 Task: Create an event for the project delivery celebration.
Action: Mouse pressed left at (364, 278)
Screenshot: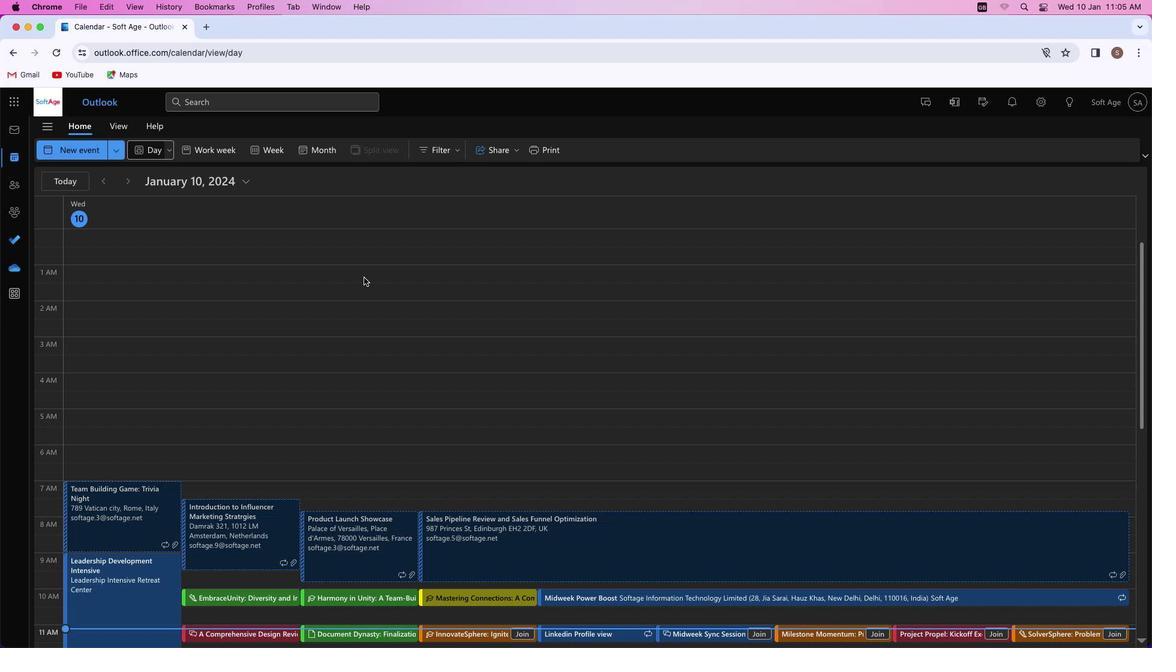 
Action: Mouse moved to (75, 150)
Screenshot: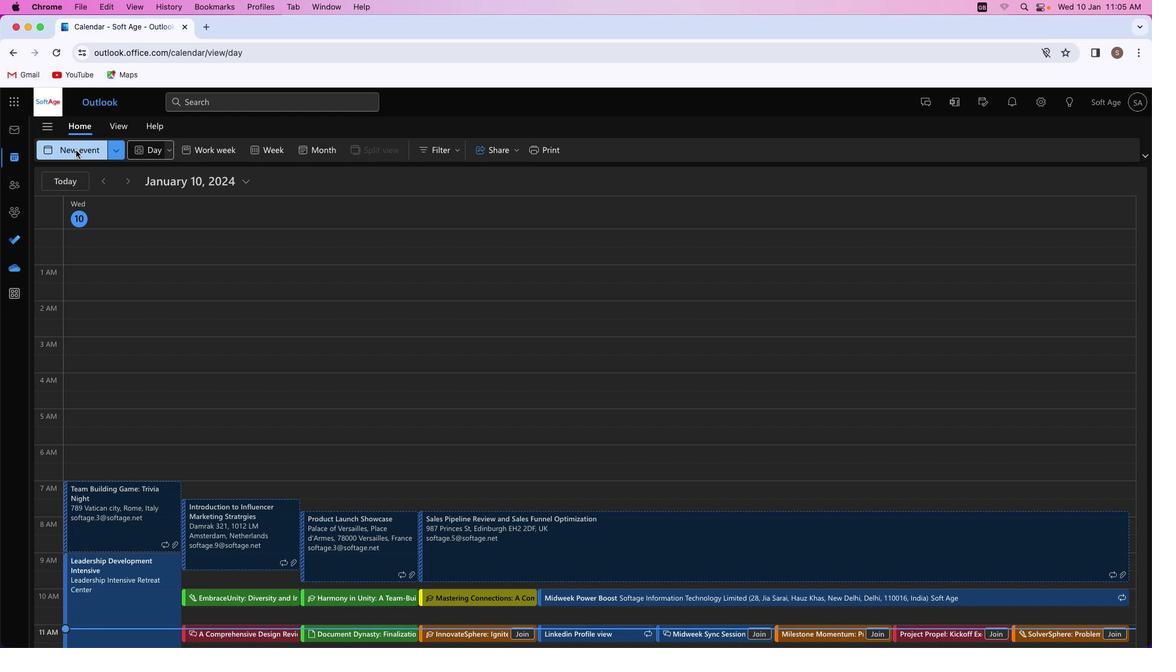 
Action: Mouse pressed left at (75, 150)
Screenshot: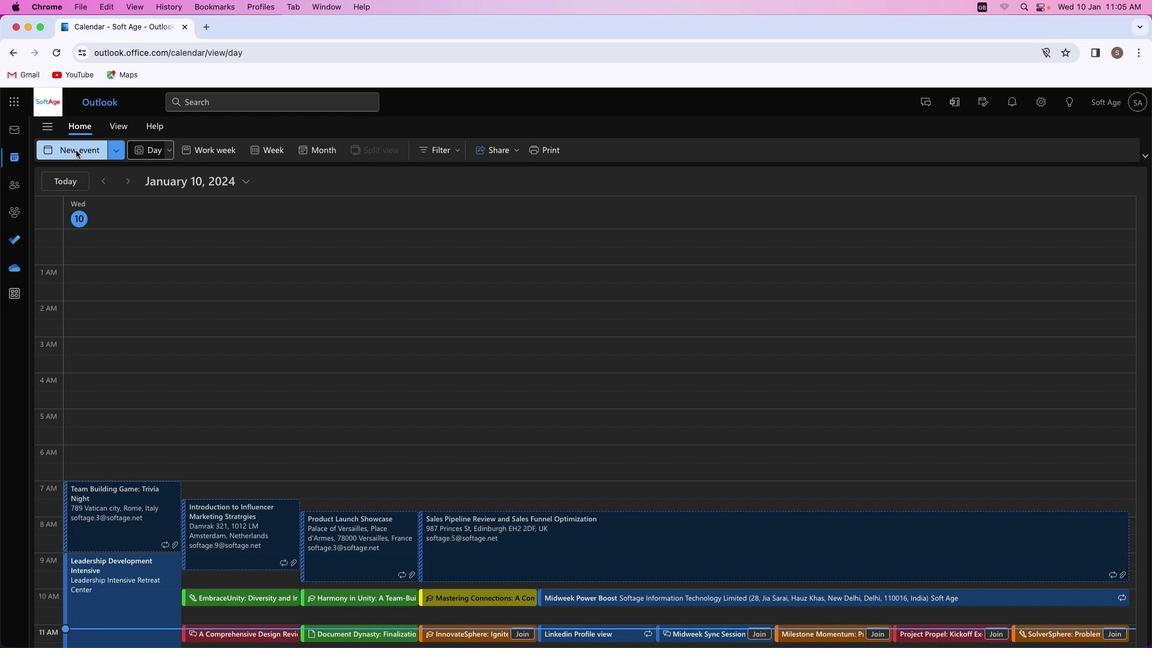 
Action: Mouse moved to (304, 222)
Screenshot: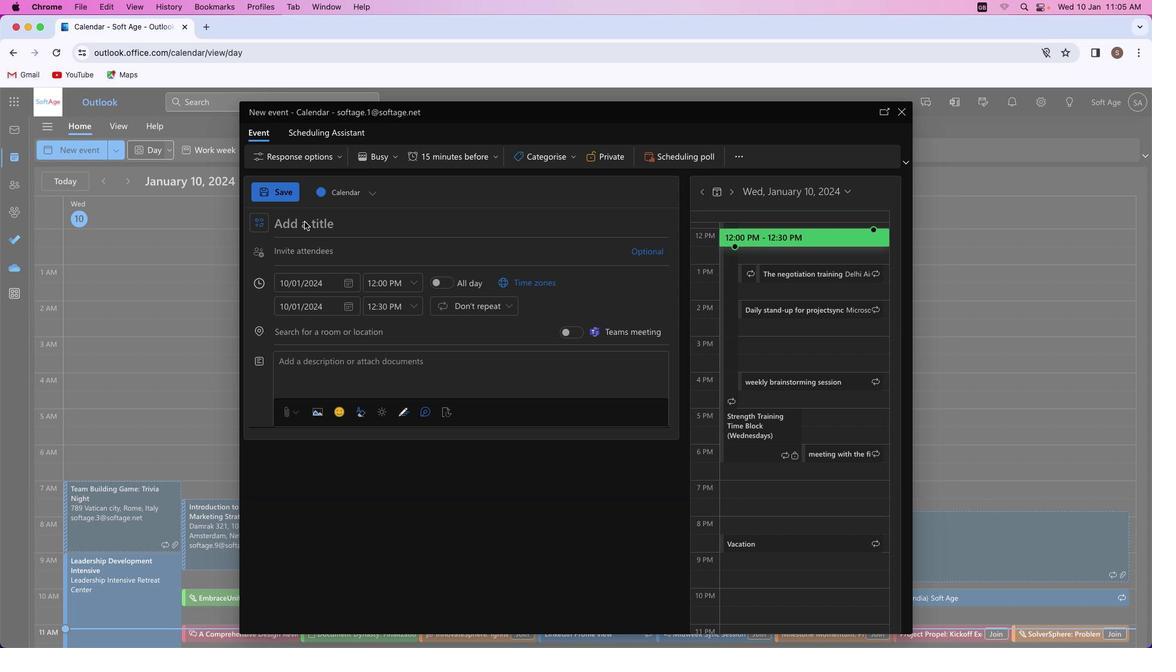 
Action: Mouse pressed left at (304, 222)
Screenshot: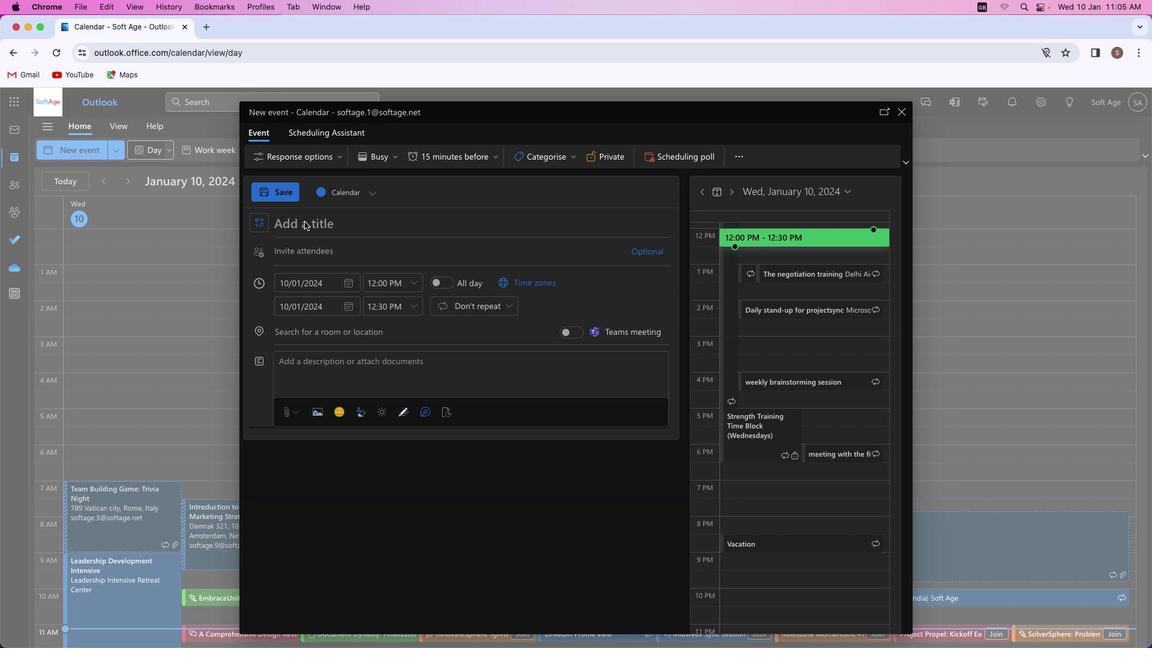 
Action: Mouse moved to (304, 222)
Screenshot: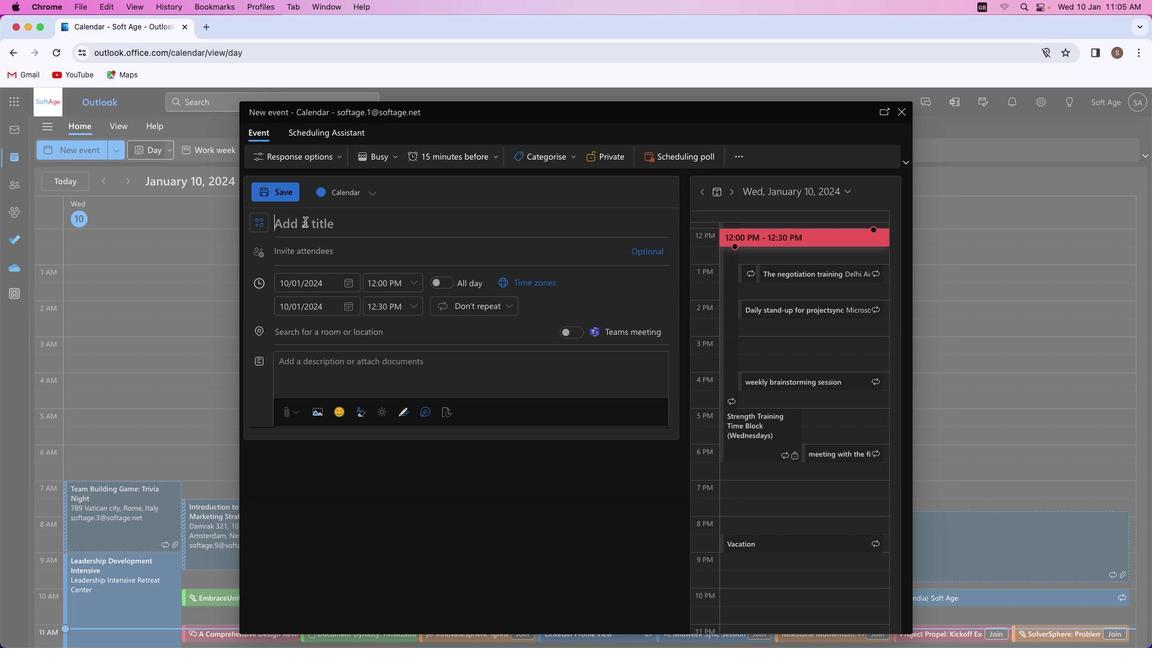 
Action: Key pressed Key.shift_r'P''r''o''j''e''c''t'Key.spaceKey.shift'S''u''c''c''e''s''s'Key.spaceKey.shift'C''e''l''e''b''r''a''t''i''o''n'
Screenshot: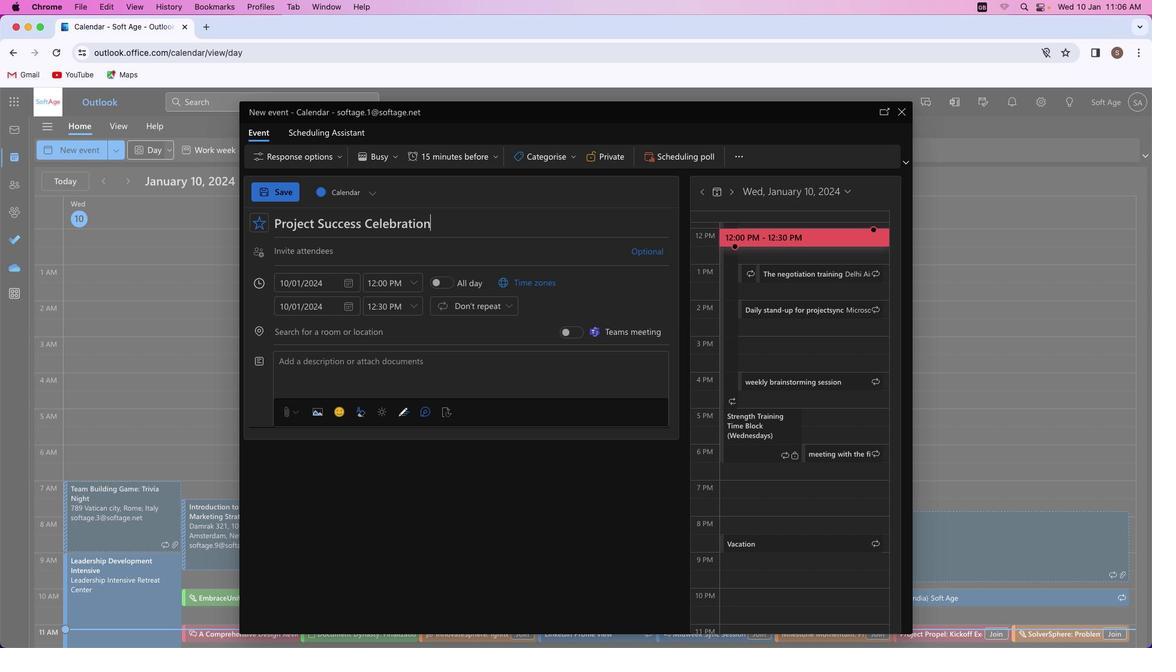 
Action: Mouse moved to (336, 253)
Screenshot: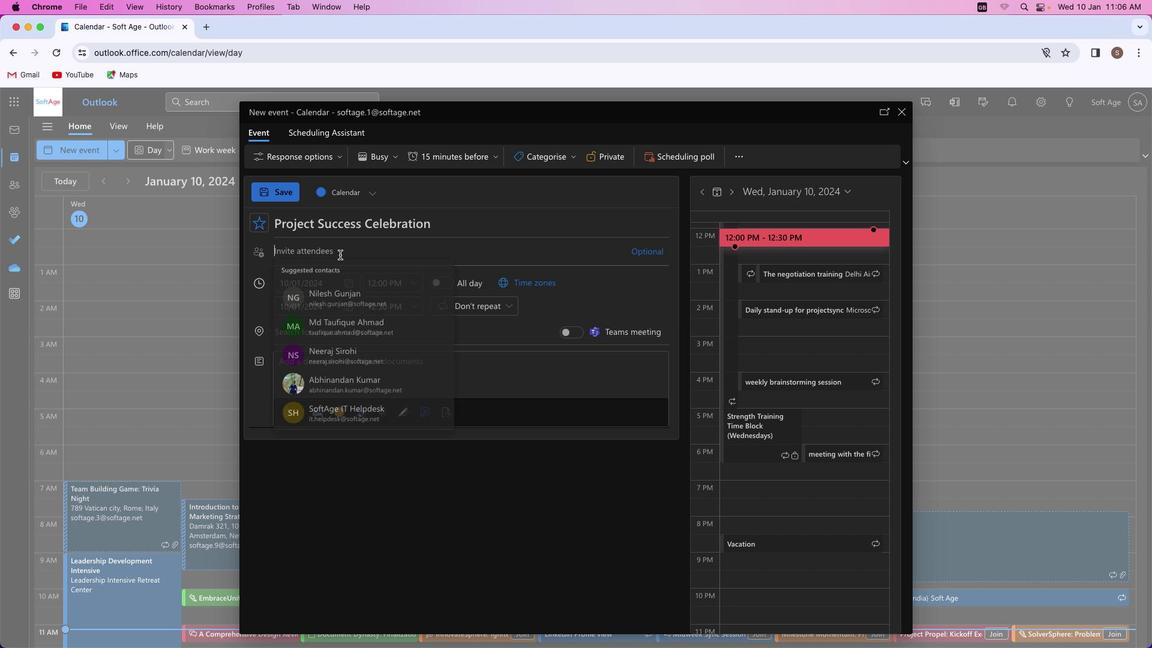 
Action: Mouse pressed left at (336, 253)
Screenshot: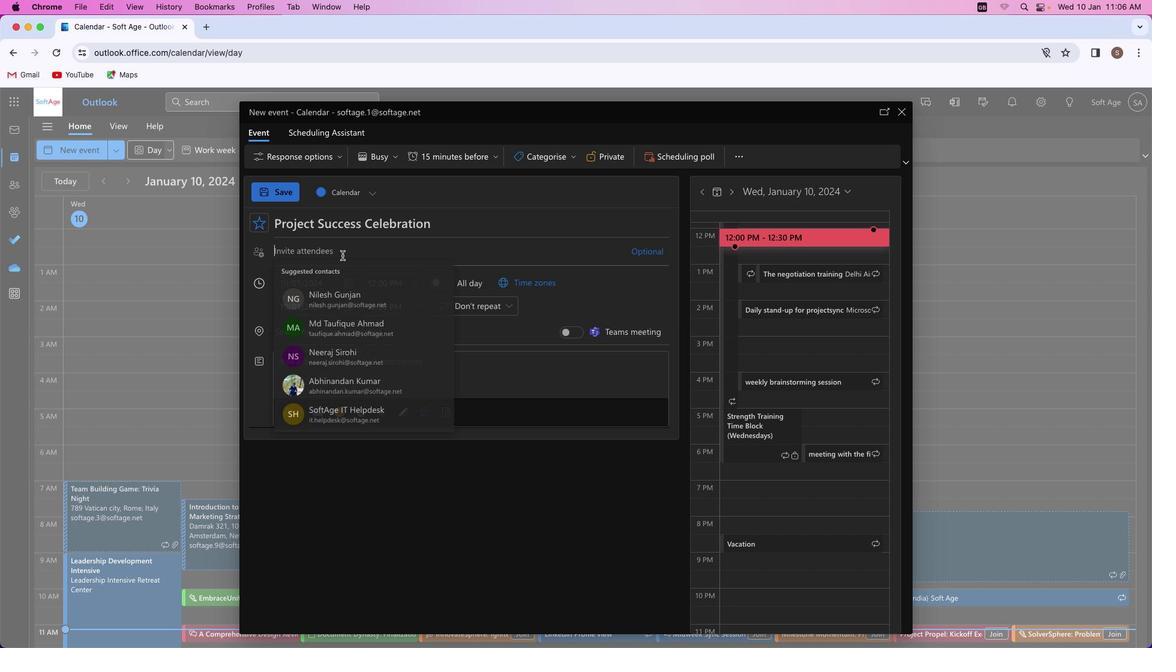 
Action: Mouse moved to (345, 255)
Screenshot: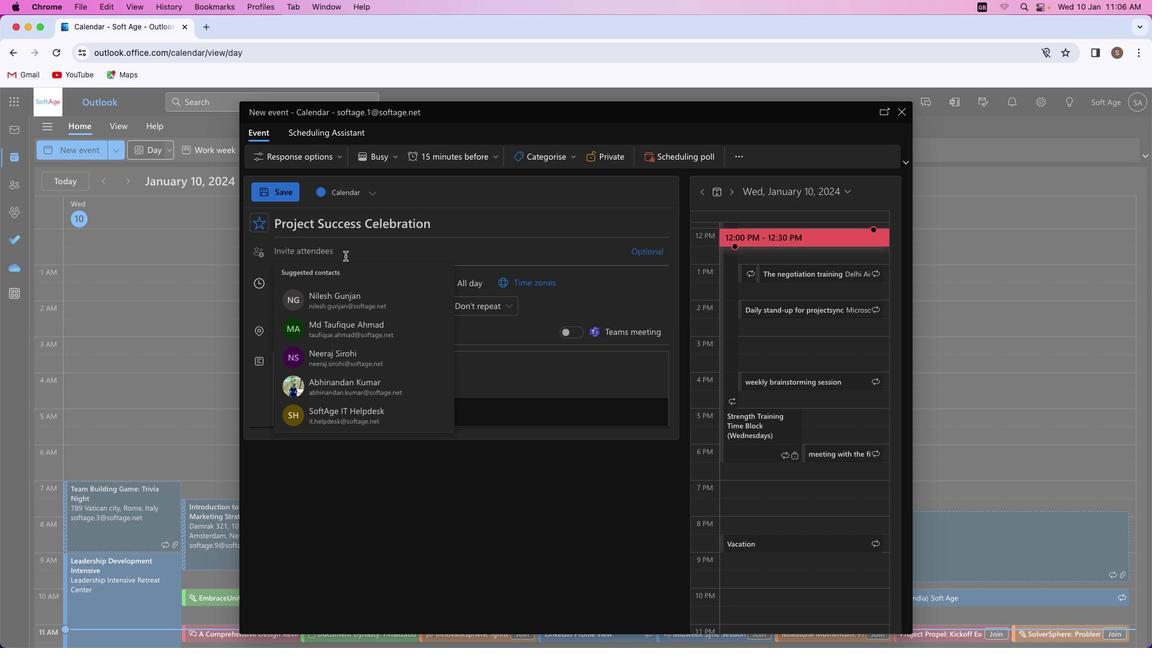 
Action: Key pressed 's''h''i''v''a''m''y''a''d''a''v''s''m''4''1'Key.shift'@''o''u''t''l''o''o''k''.''c''o''m'
Screenshot: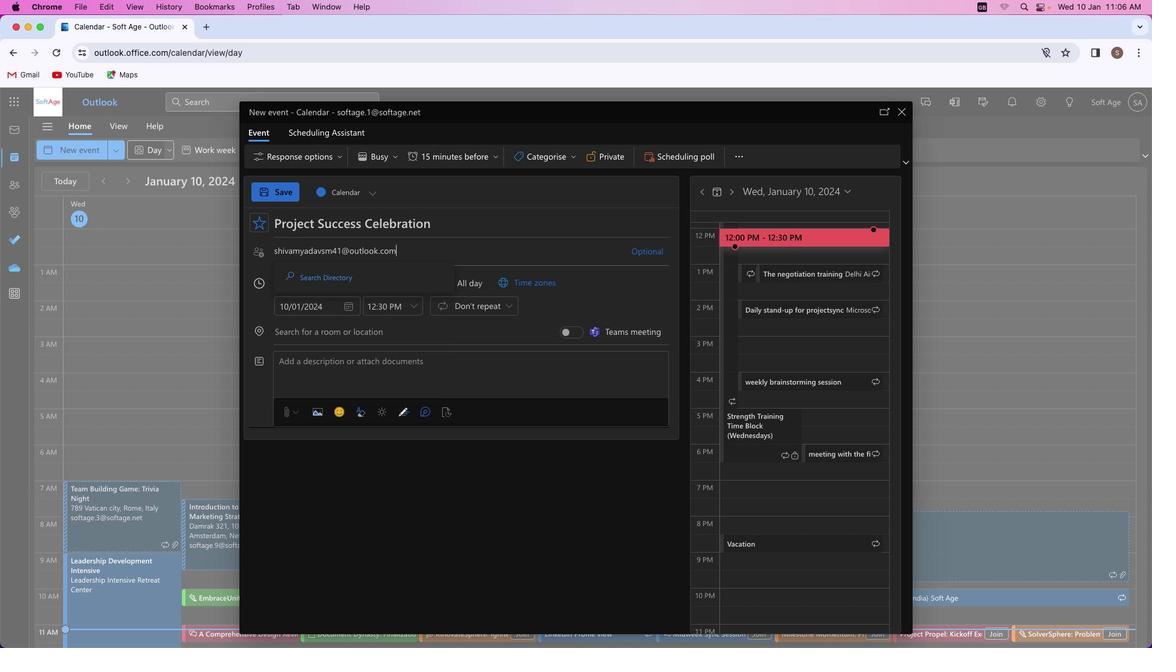
Action: Mouse moved to (386, 276)
Screenshot: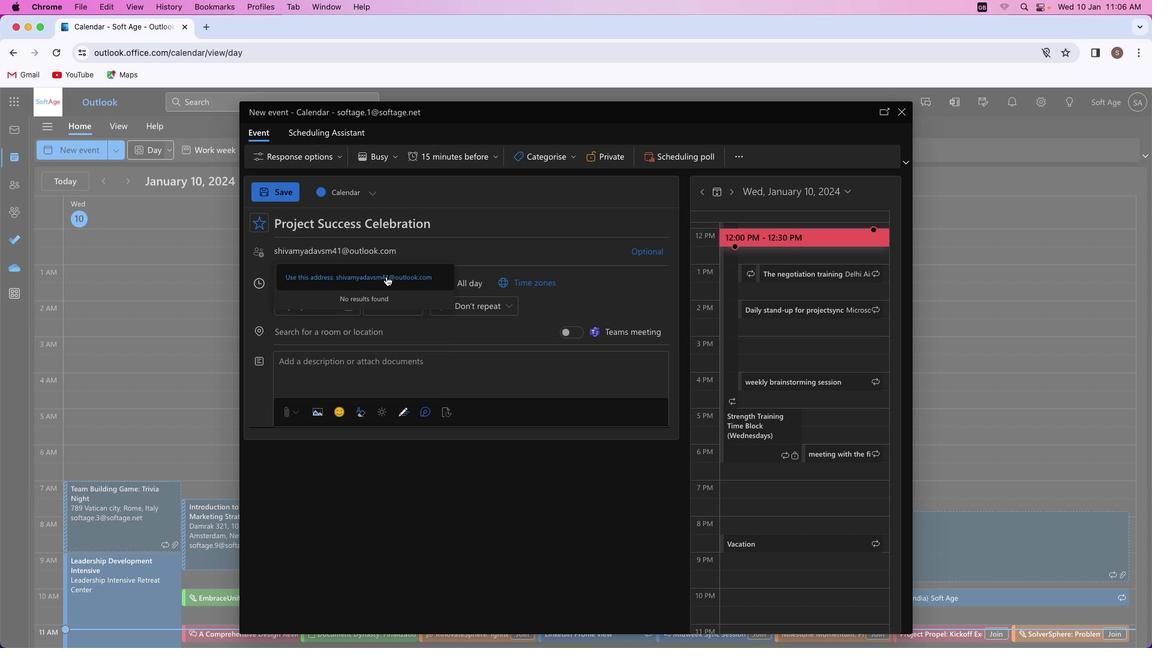 
Action: Mouse pressed left at (386, 276)
Screenshot: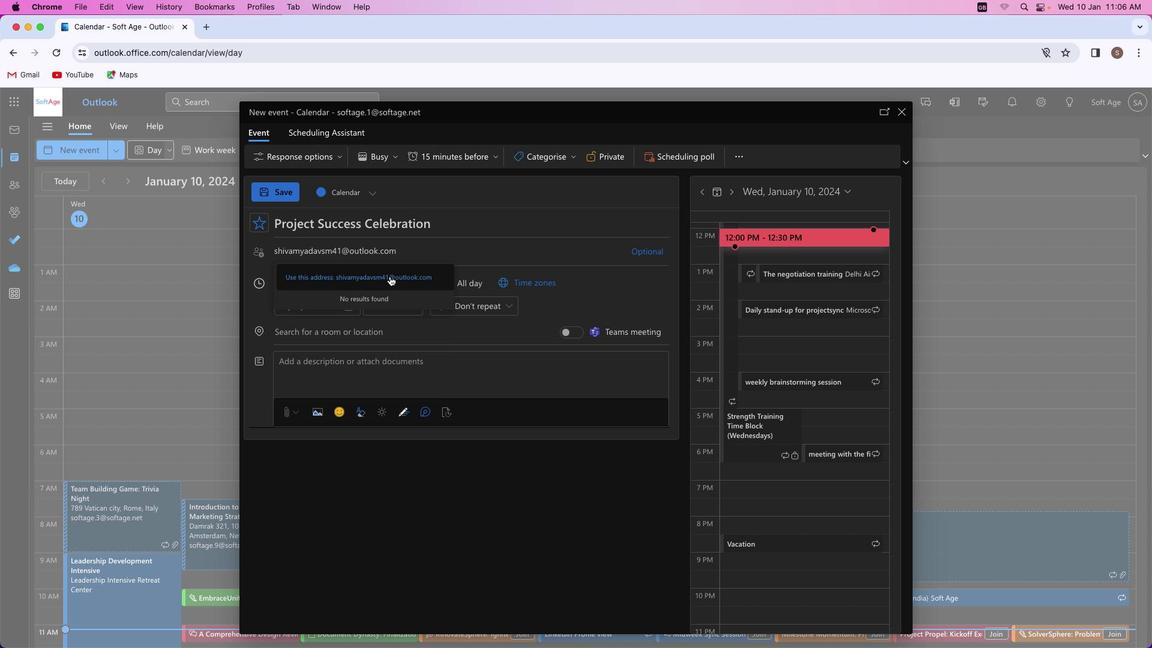 
Action: Mouse moved to (407, 269)
Screenshot: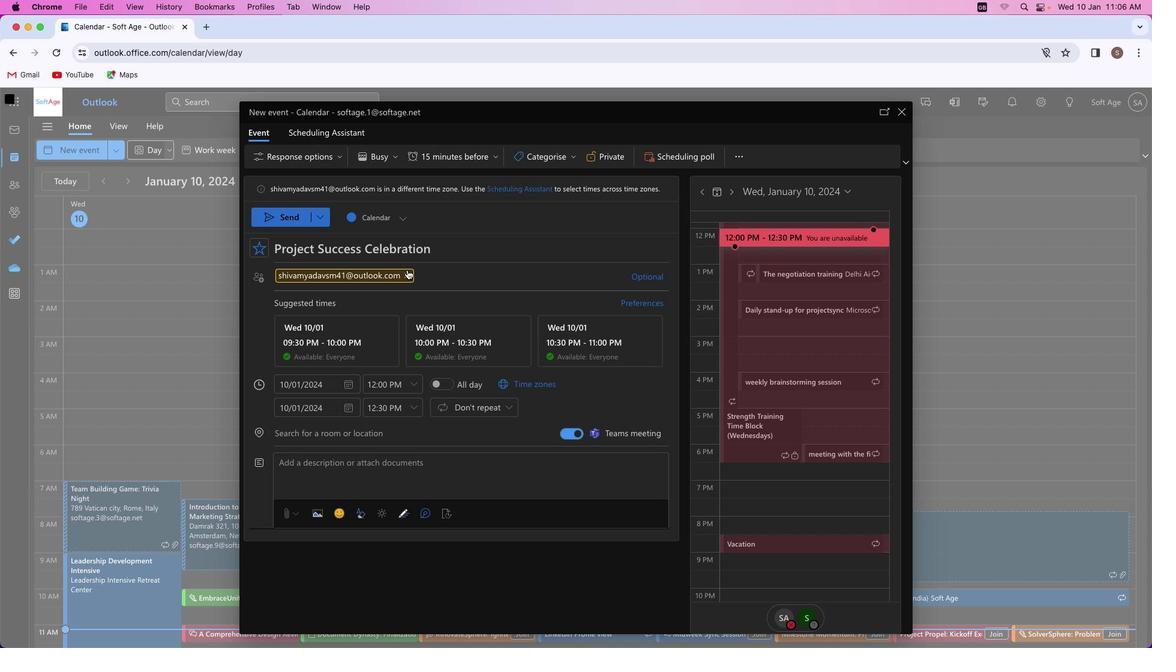 
Action: Key pressed Key.shift'A''k''a''s''h''r''a''j''p''u''t'Key.shift'@''o''u''t''l''o''o''k''.''c''o''m'
Screenshot: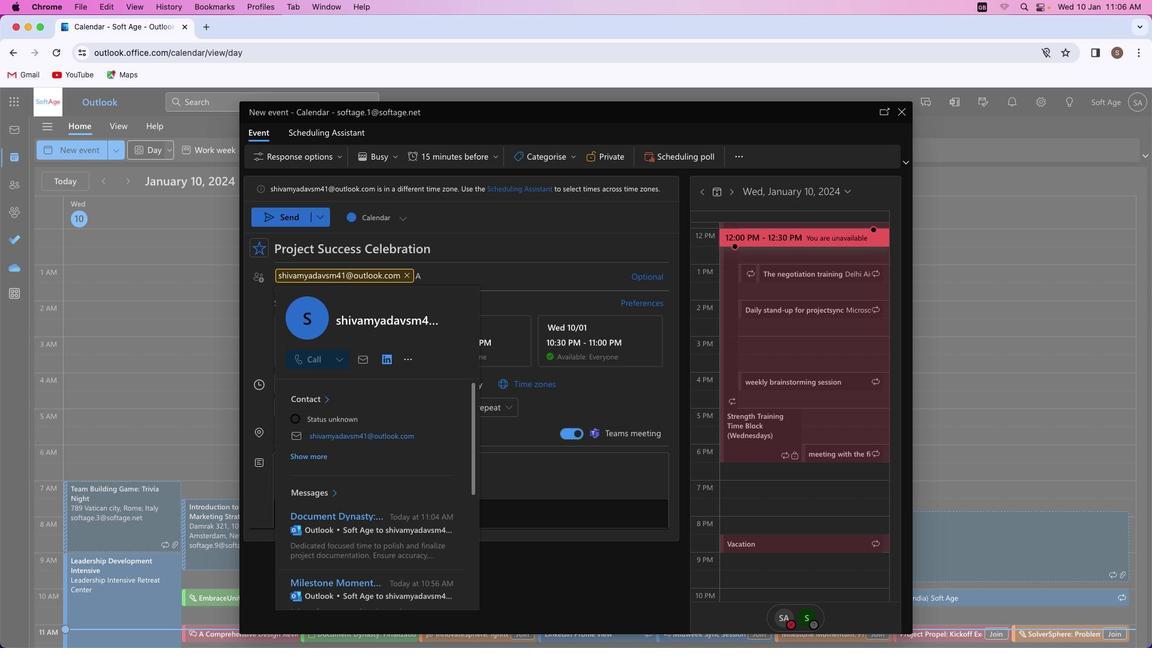 
Action: Mouse moved to (441, 275)
Screenshot: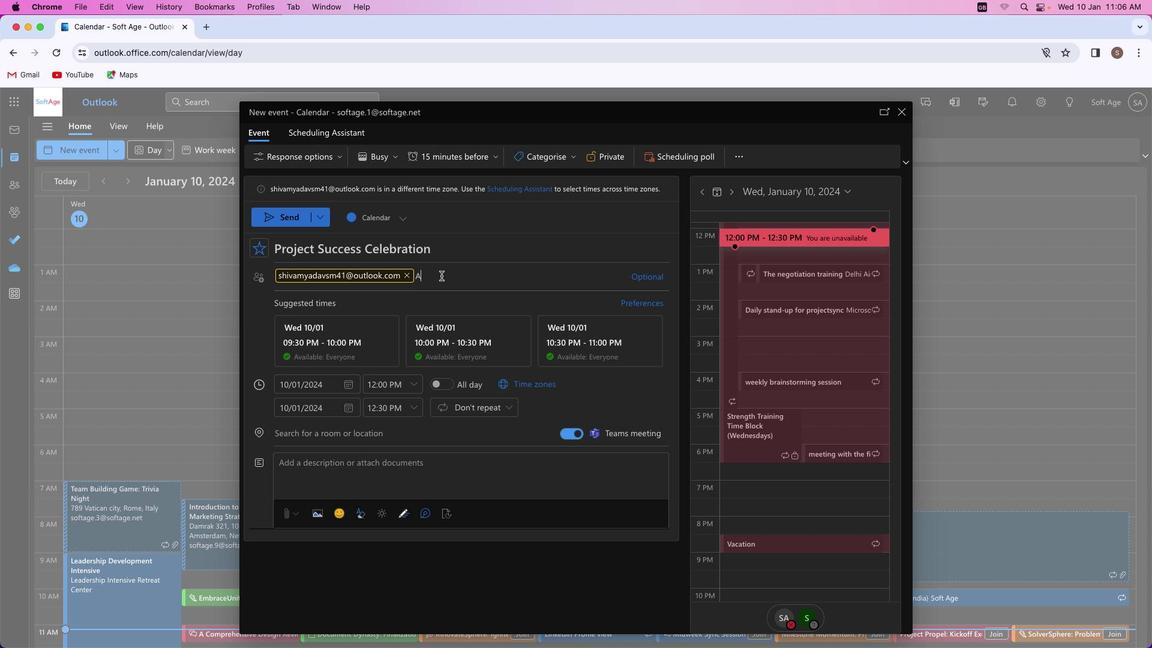 
Action: Key pressed 'k''a''s''h''r''a''j''p''u''t'Key.shift'@''o''u''t''l''o''o''k''.''c''o''m'
Screenshot: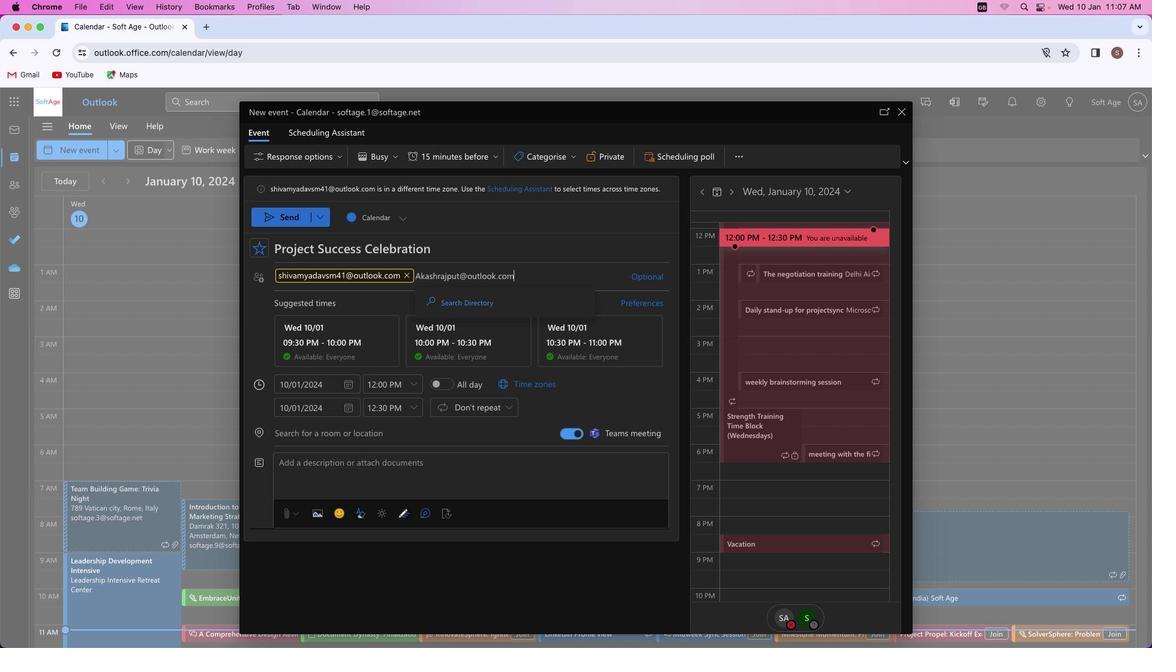 
Action: Mouse moved to (489, 297)
Screenshot: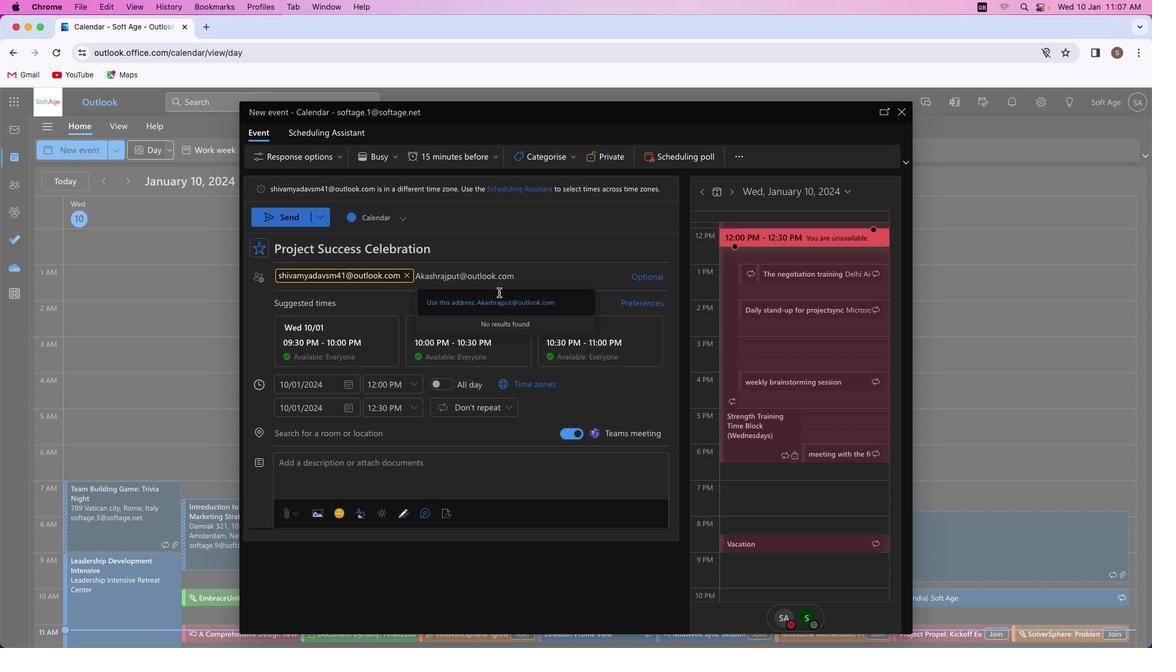 
Action: Mouse pressed left at (489, 297)
Screenshot: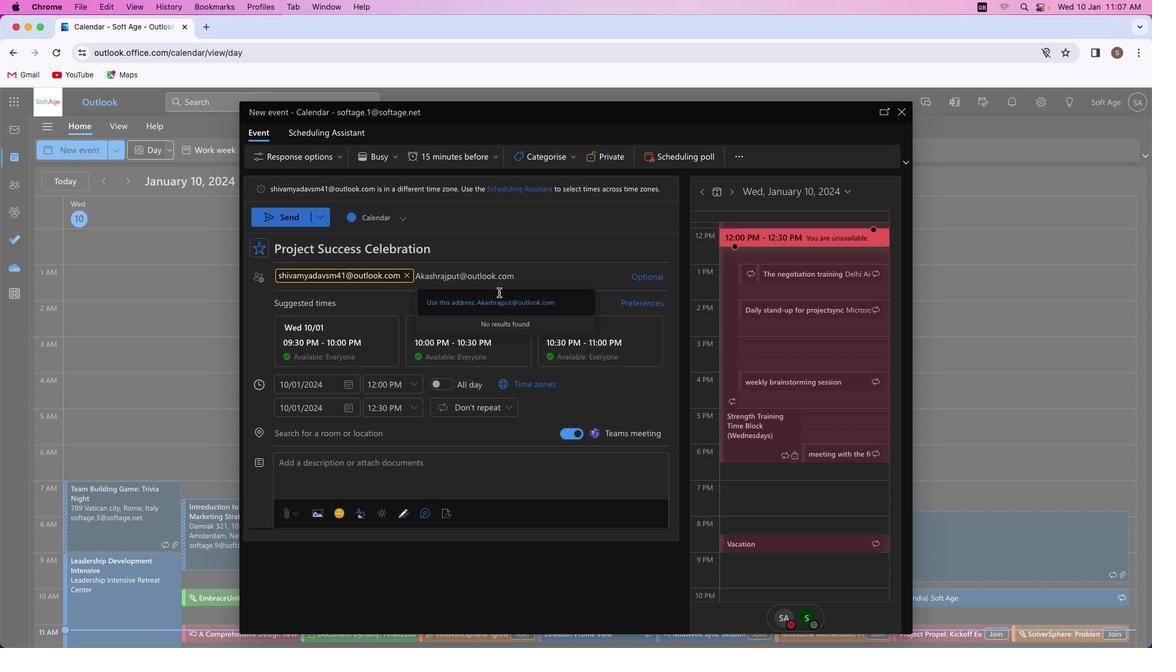 
Action: Mouse moved to (644, 283)
Screenshot: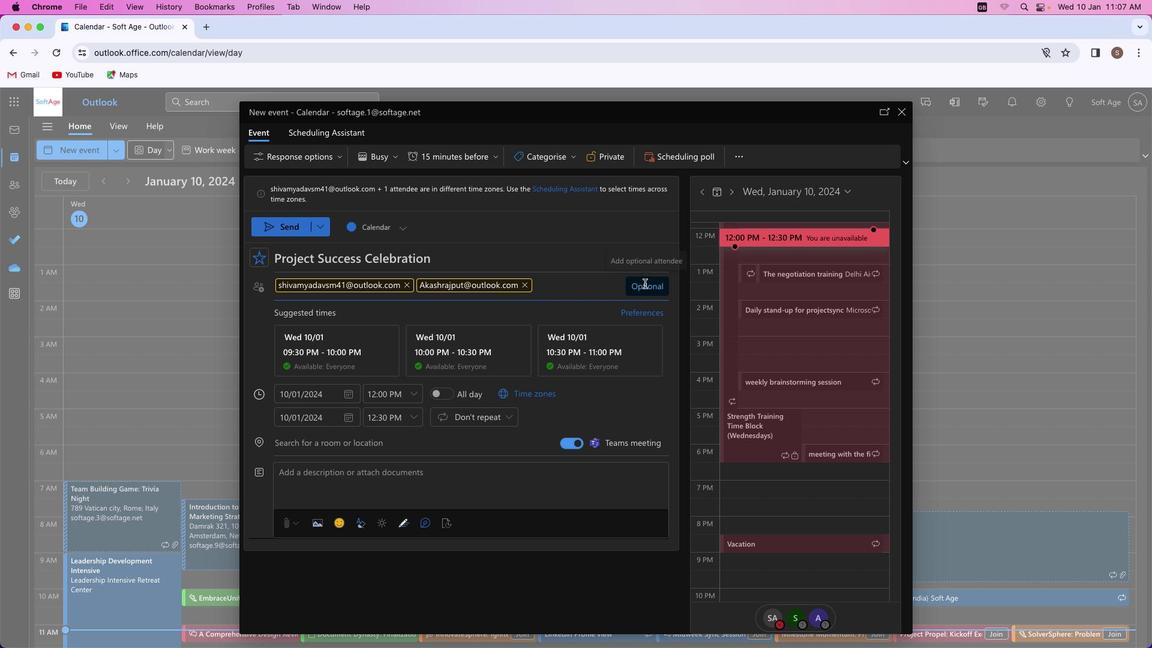 
Action: Mouse pressed left at (644, 283)
Screenshot: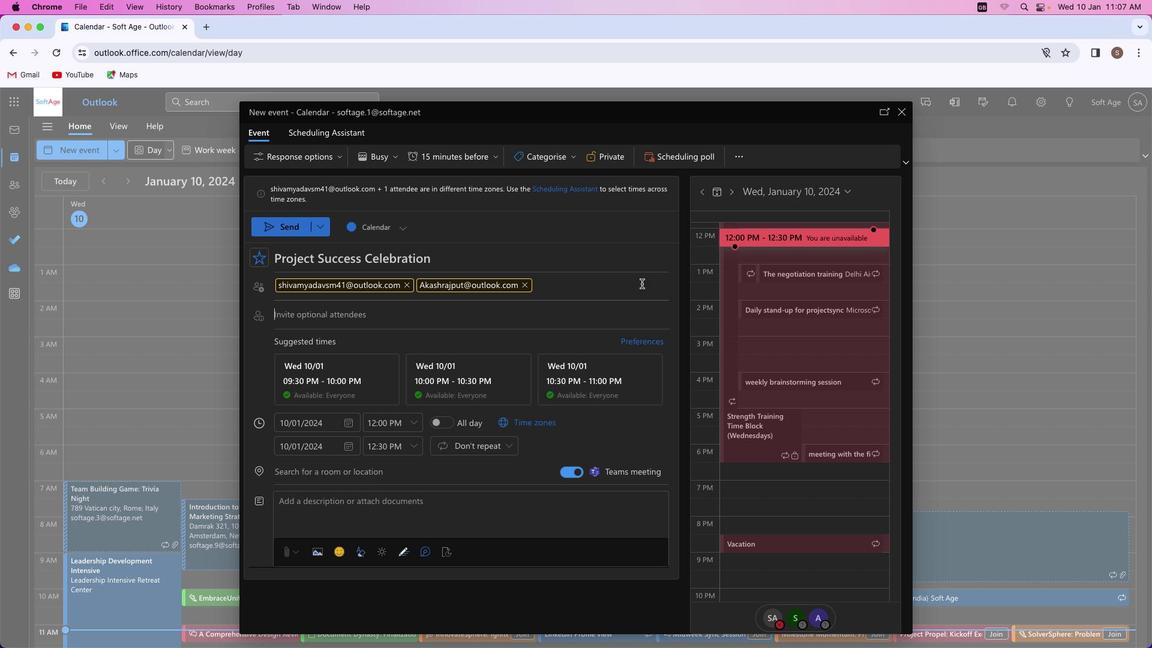 
Action: Mouse moved to (407, 326)
Screenshot: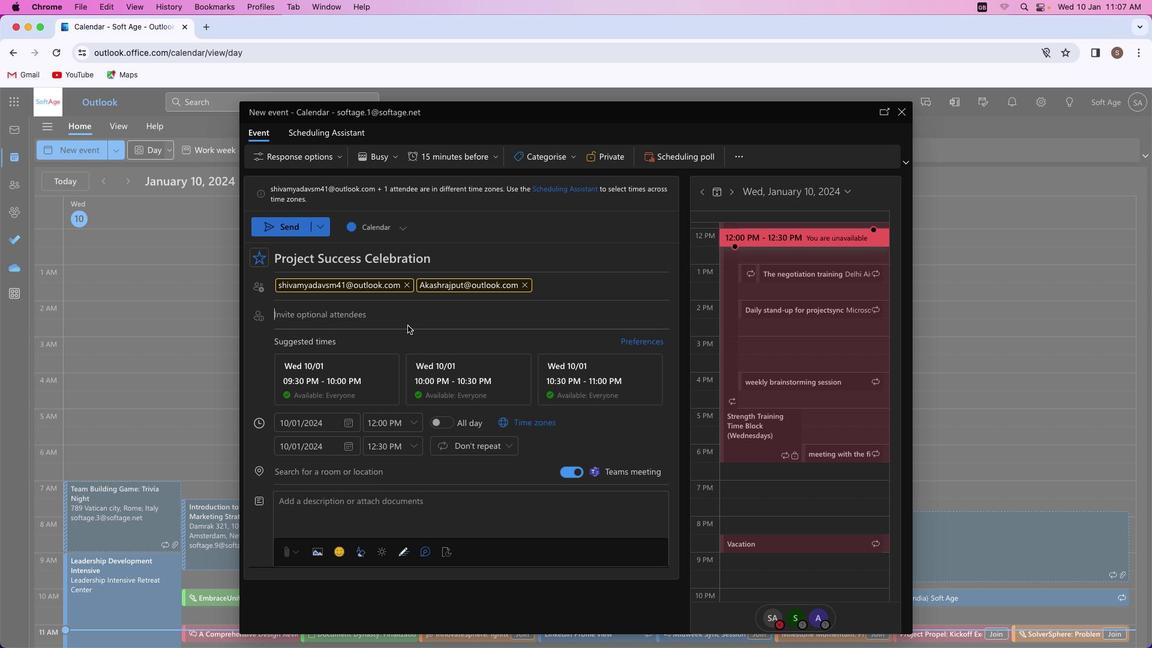 
Action: Key pressed Key.shift_r'M''u''k''k''u''n''d''1''0'Key.shift'@''o''u''t''l''o''o''k''.''c''o''m'
Screenshot: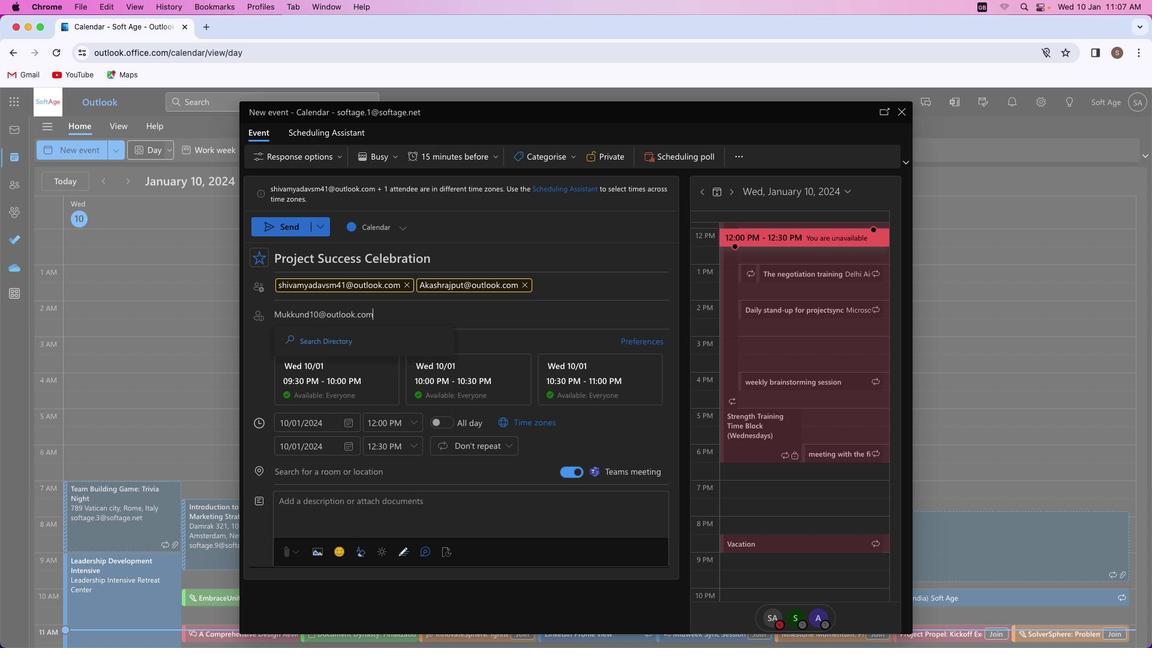 
Action: Mouse moved to (386, 339)
Screenshot: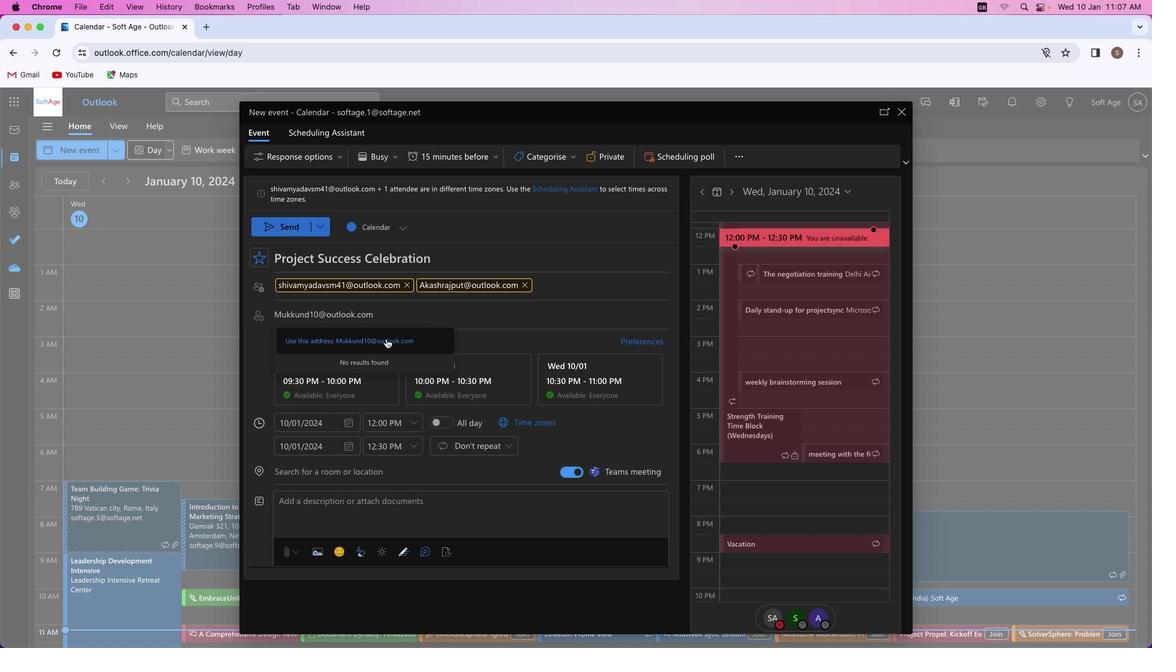 
Action: Mouse pressed left at (386, 339)
Screenshot: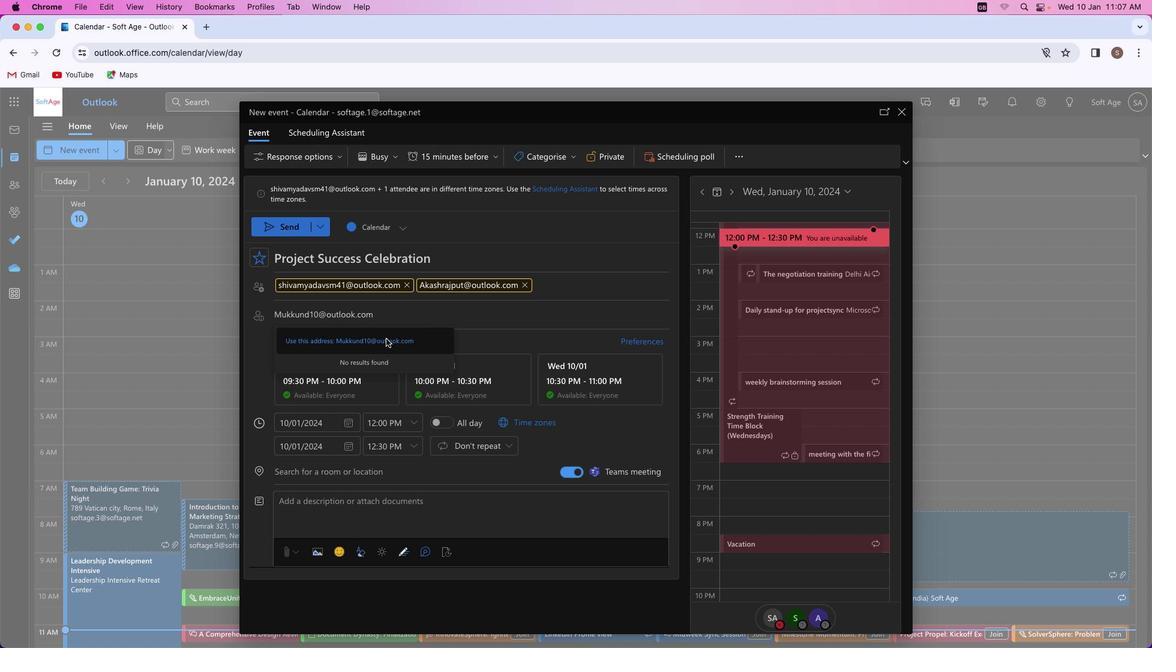 
Action: Mouse moved to (365, 472)
Screenshot: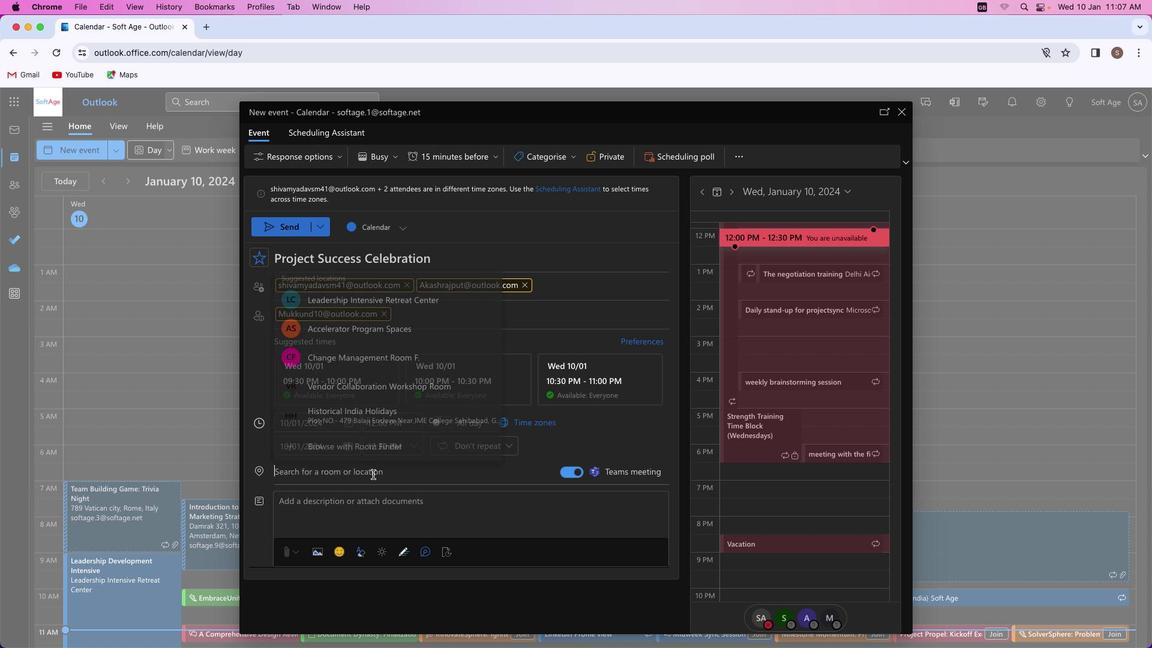 
Action: Mouse pressed left at (365, 472)
Screenshot: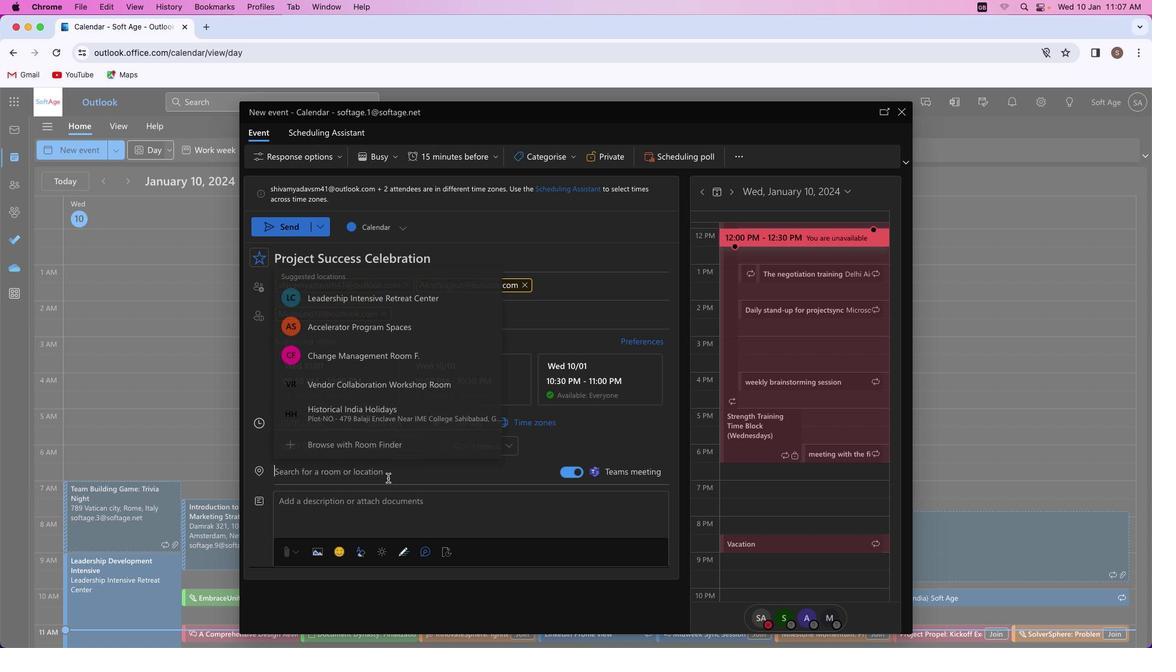 
Action: Mouse moved to (388, 477)
Screenshot: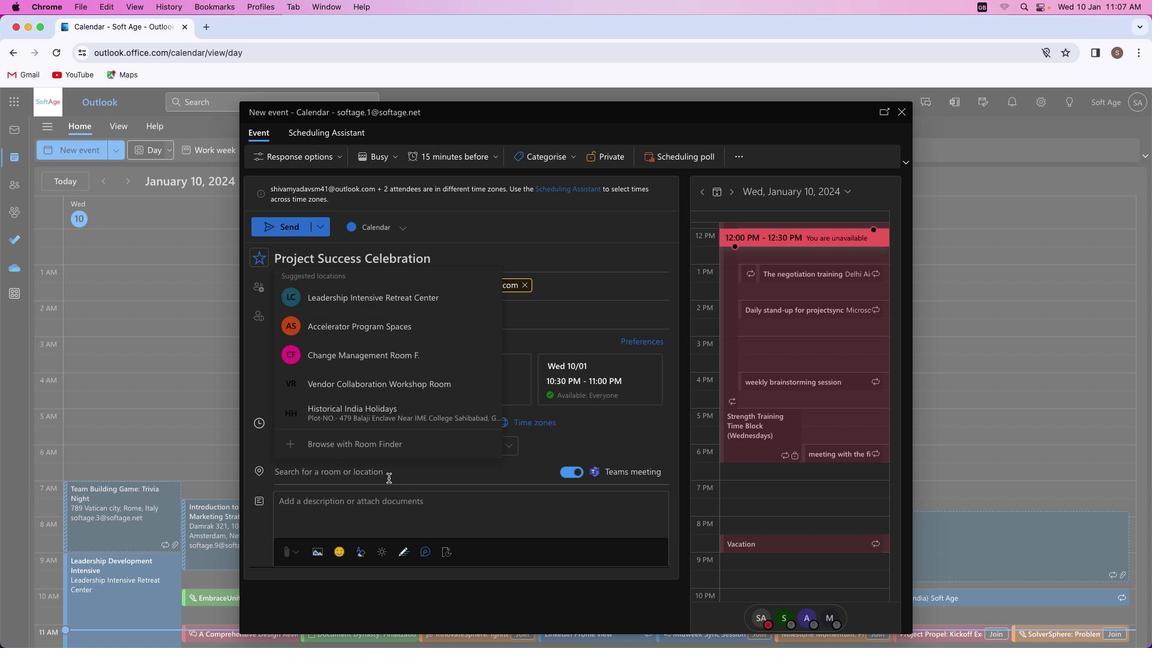 
Action: Key pressed Key.shift'S''o''f''t''a''g''e'Key.spaceKey.shift_r'I''n''f''o''r''m''a''t''i''o''n'Key.spaceKey.shift_r'T''e''c''h''n''o''l''o''g''y'Key.spaceKey.shift_r'L''i''m''i''t''e''d'
Screenshot: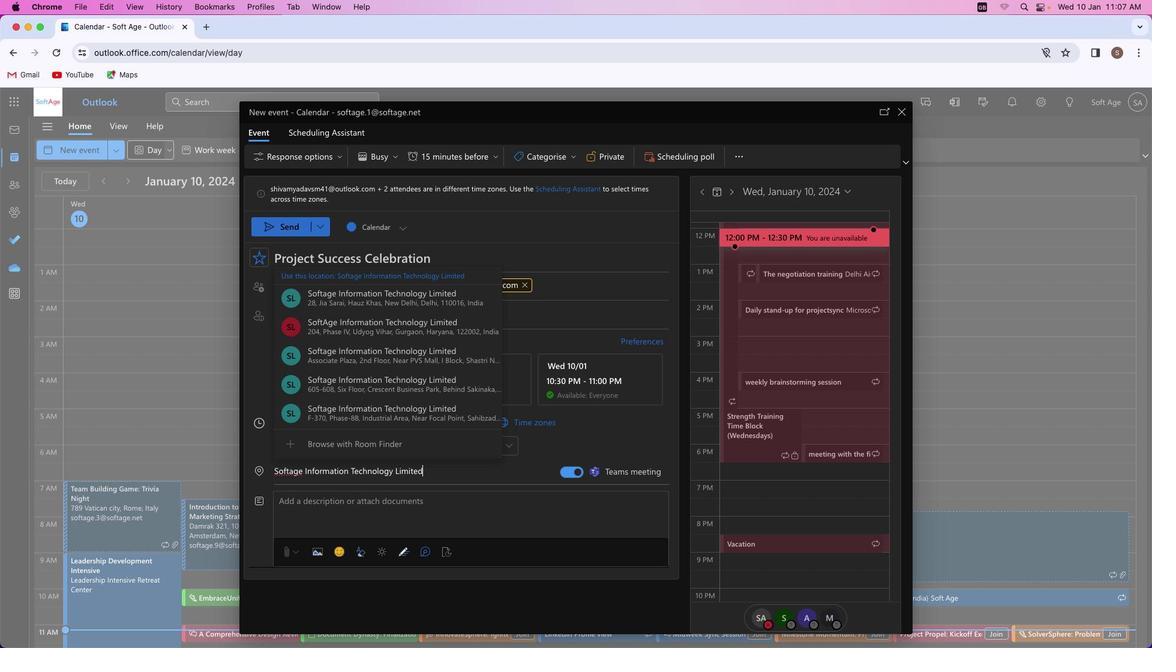 
Action: Mouse moved to (391, 357)
Screenshot: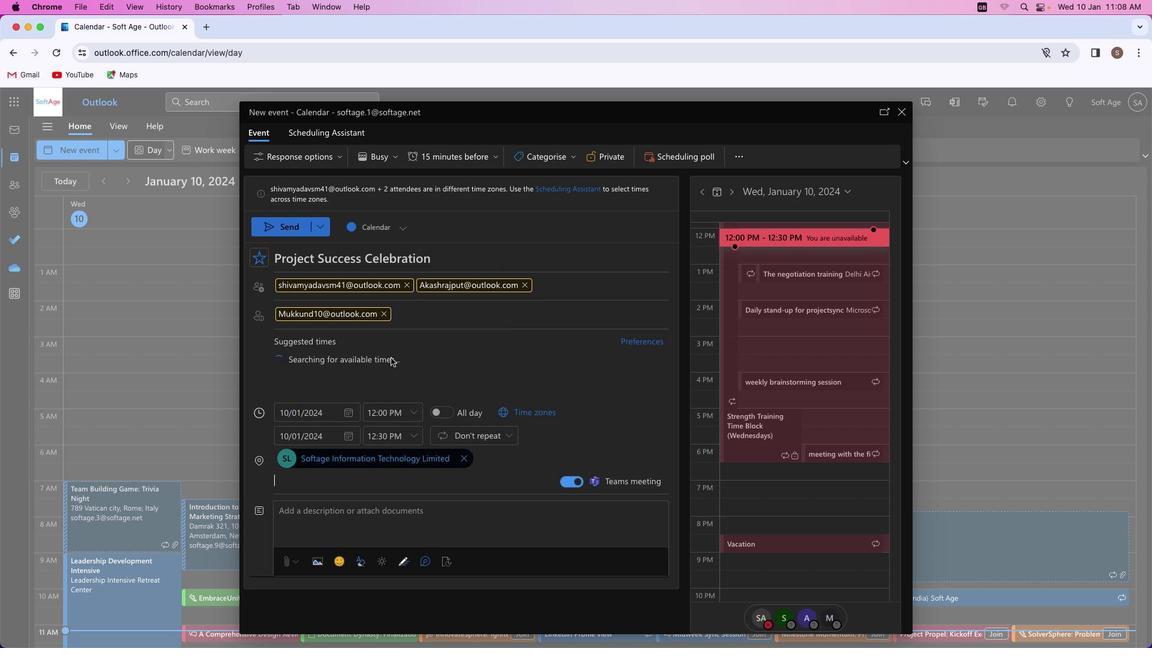 
Action: Mouse pressed left at (391, 357)
Screenshot: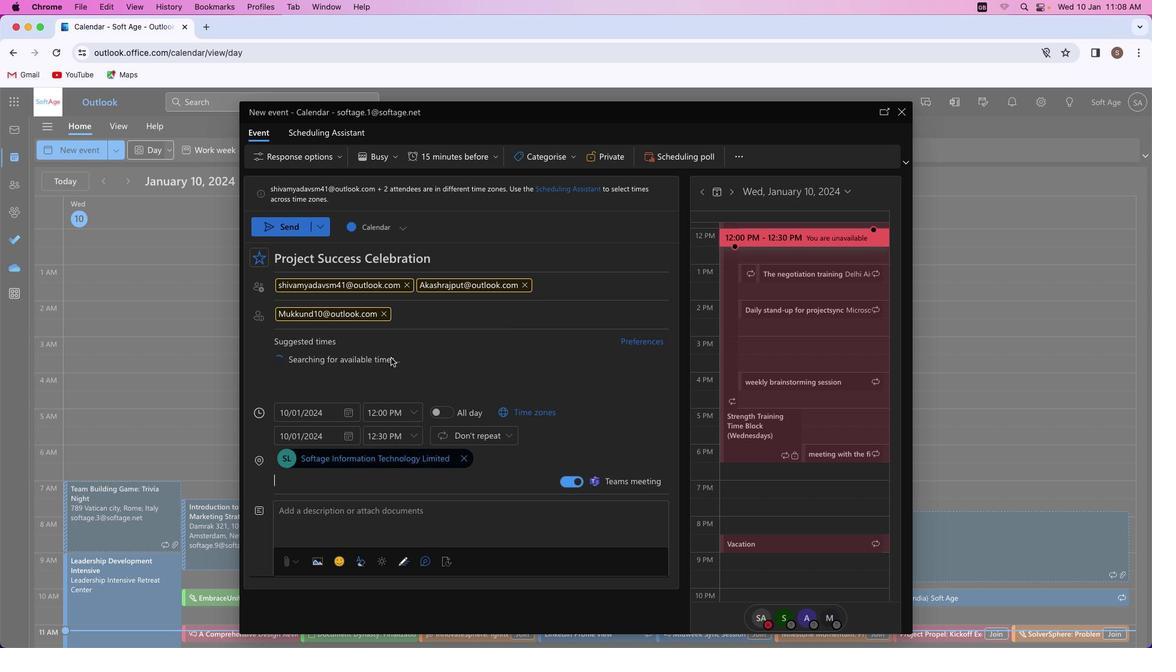 
Action: Mouse moved to (374, 524)
Screenshot: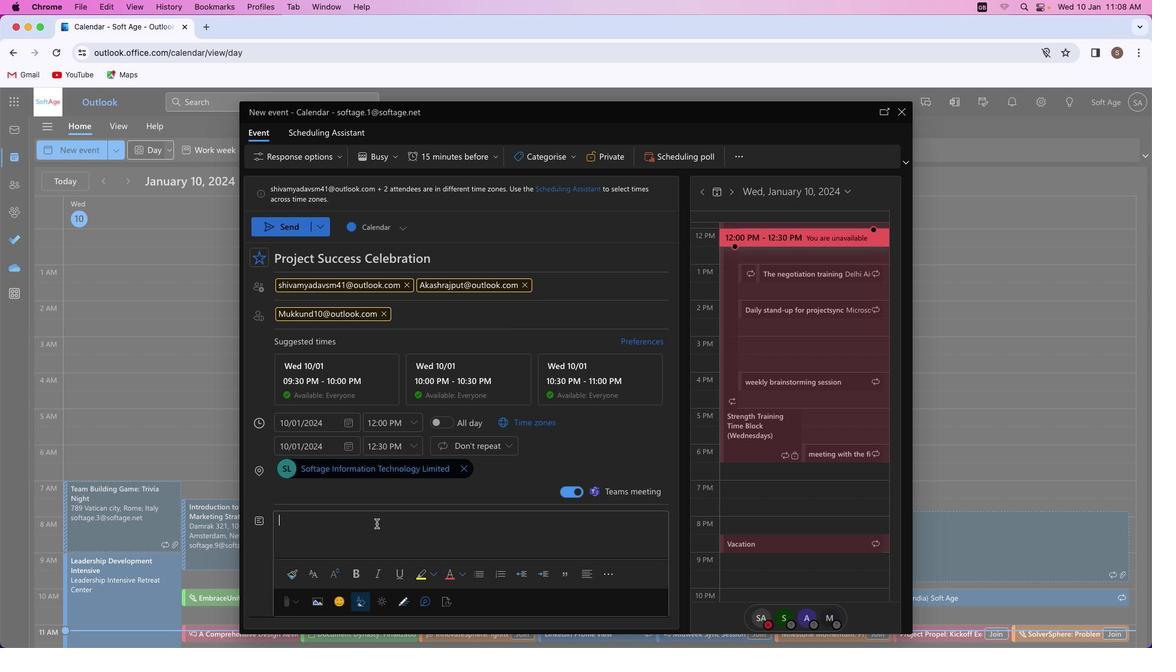 
Action: Mouse pressed left at (374, 524)
Screenshot: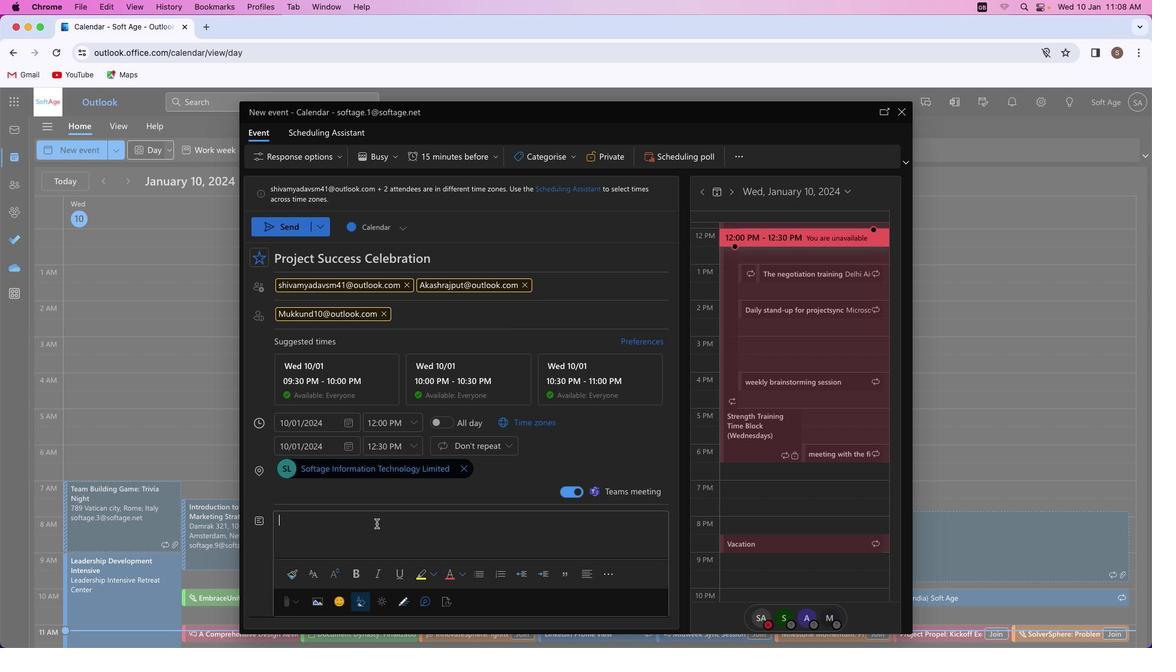 
Action: Mouse moved to (435, 534)
Screenshot: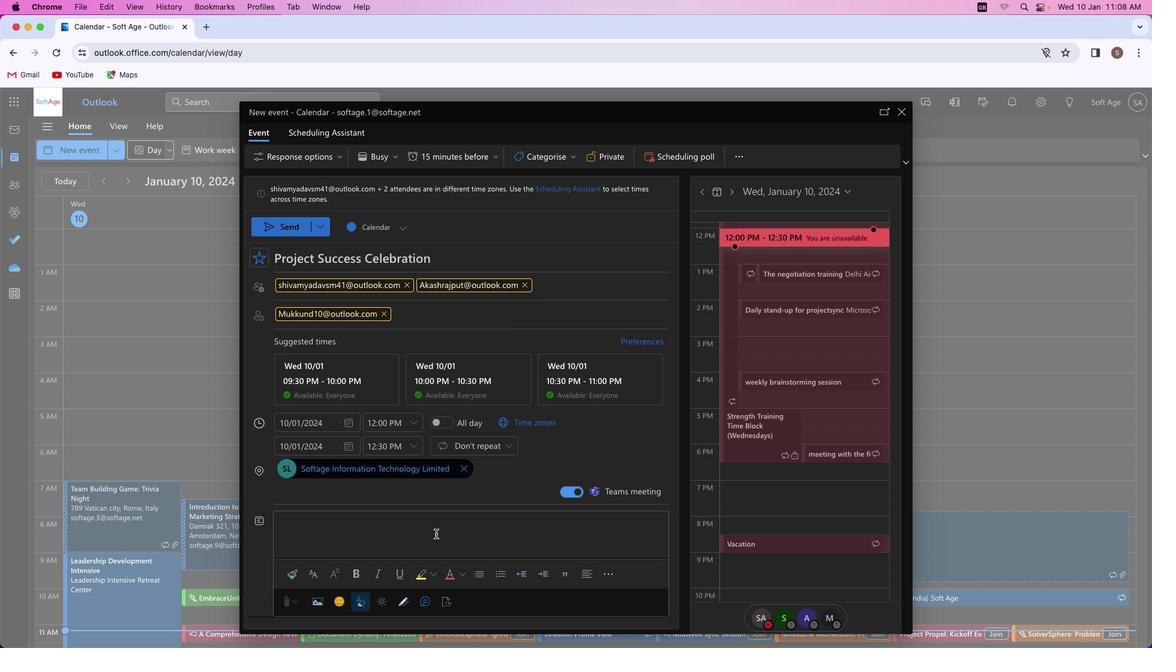 
Action: Key pressed Key.shift_r'J''o''i''n'Key.space'u''s'Key.space'i''n'Key.space't''h''e'Key.space'j''o''y''o''u''s'Key.spaceKey.shift_r'P''r''o''j''e''c''t'Key.spaceKey.shift'D''e''l''i''v''e''r''y'Key.spaceKey.shift'C''e''l''e''b''r''a''t''i''o''n'Key.shift'!'Key.spaceKey.shift'C''o''m''m''e''m''m''o''r''a''t''e'Key.space'a''c''h''i''e''v''e''m''e''n''t''s'','Key.space'a''c''k''n''o''w''l''e''d''g''e'Key.space't''e''a''m''w''o''r''k'','Key.space'a''n''d'Key.space'r''e''v''e''l'Key.space'i''n'Key.space't''h''e'Key.space's''u''c''c''e''s''s'Key.space'o''f'Key.space'a'Key.space'j''o''b'Key.space'w''e''l''l'Key.space
Screenshot: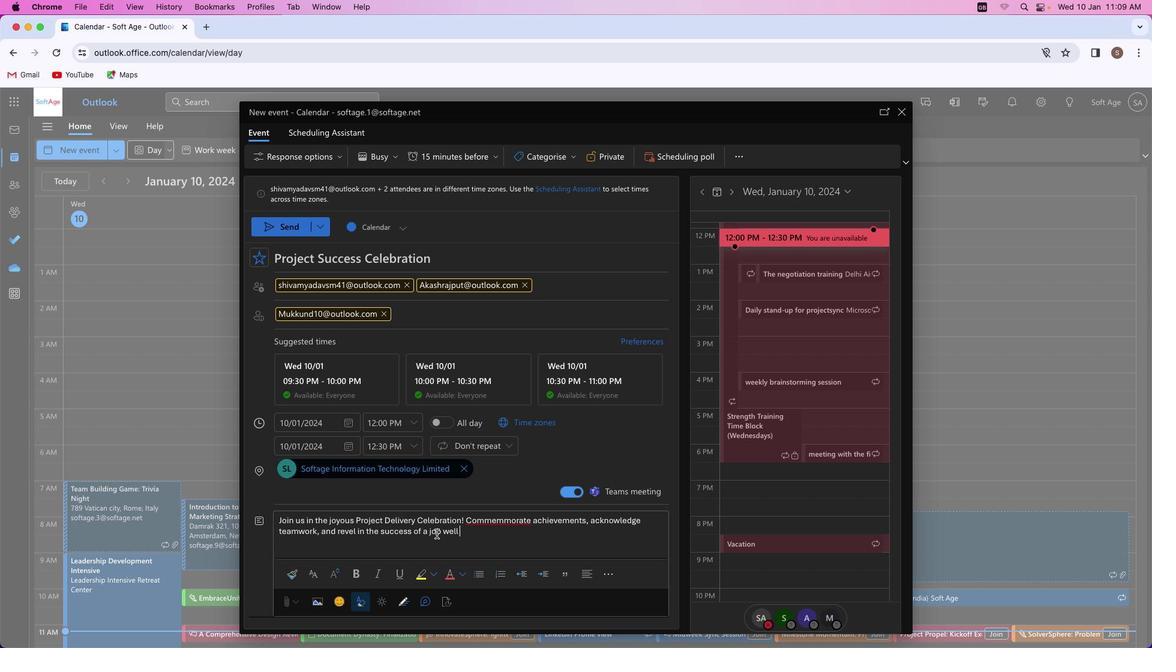 
Action: Mouse moved to (437, 534)
Screenshot: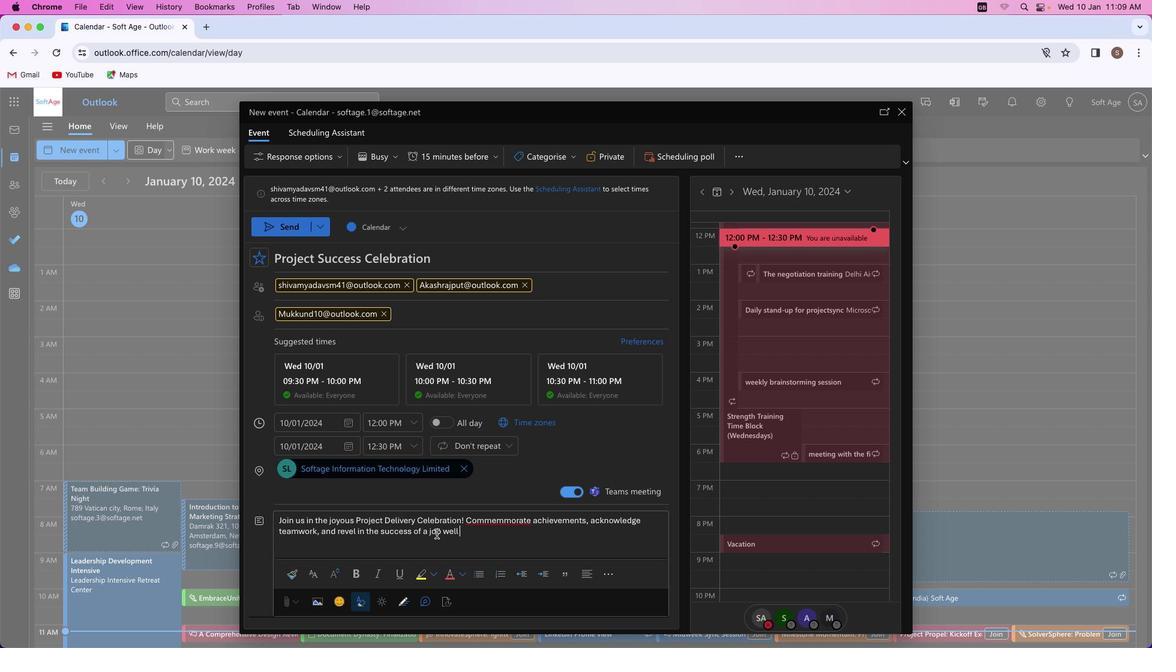 
Action: Key pressed 'd''o''n''e''.'Key.spaceKey.shift'C''h''e''e''r''s'Key.space't''o'Key.space't''r''i''u''m''p''h'Key.shift'!'
Screenshot: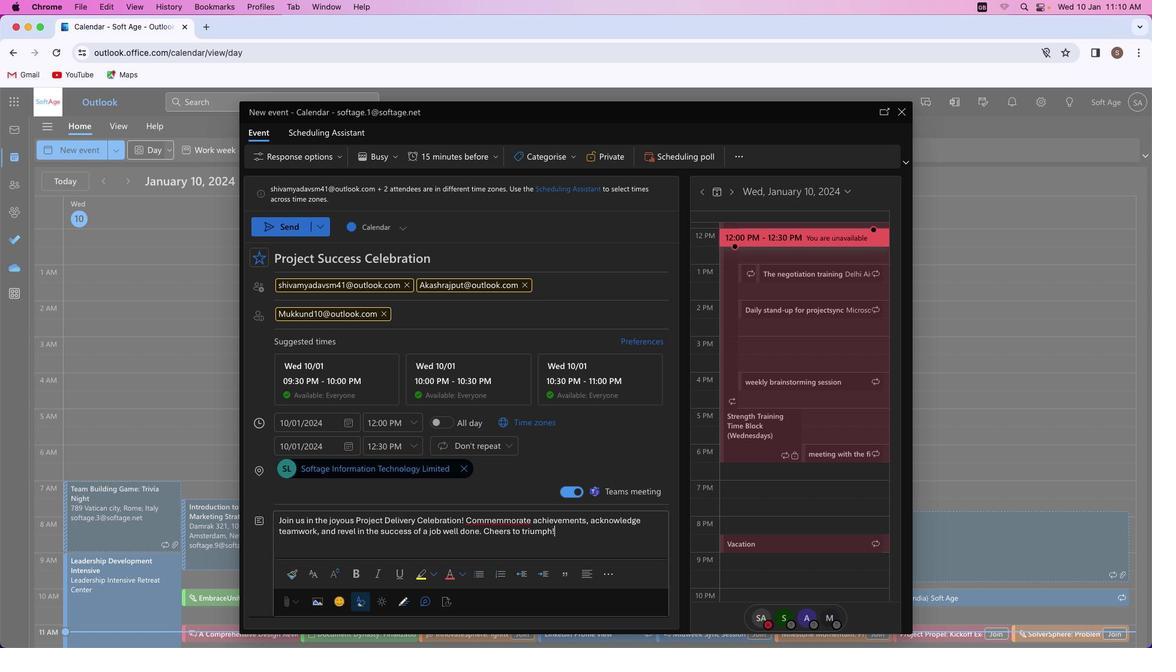 
Action: Mouse moved to (504, 522)
Screenshot: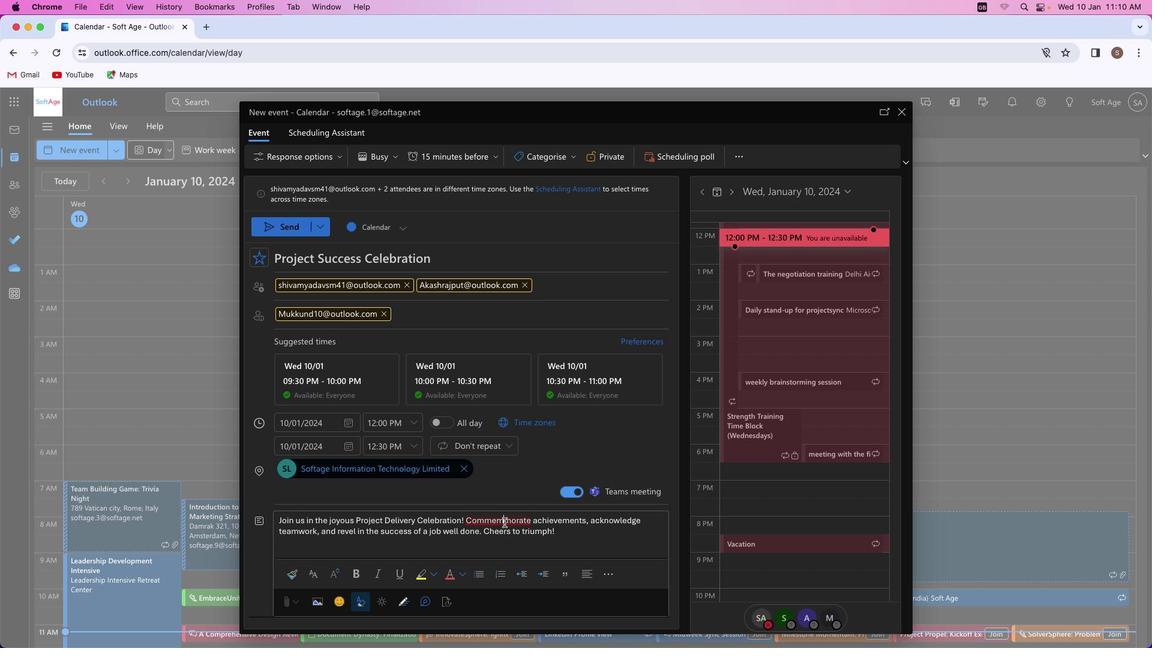 
Action: Mouse pressed left at (504, 522)
Screenshot: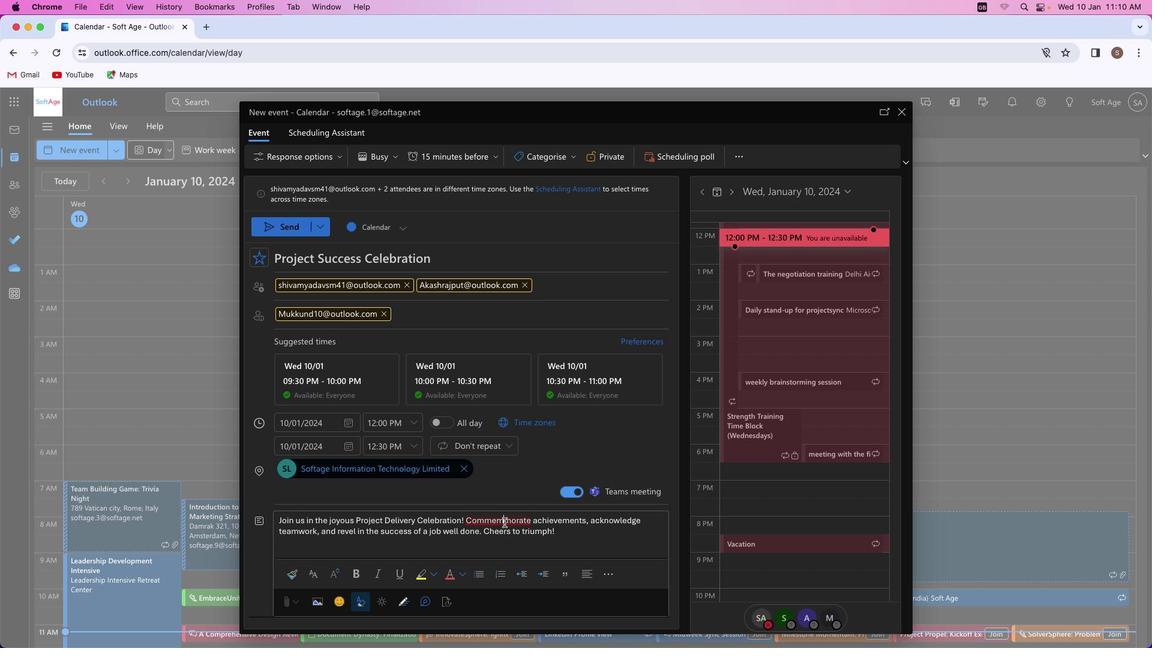 
Action: Mouse moved to (504, 522)
Screenshot: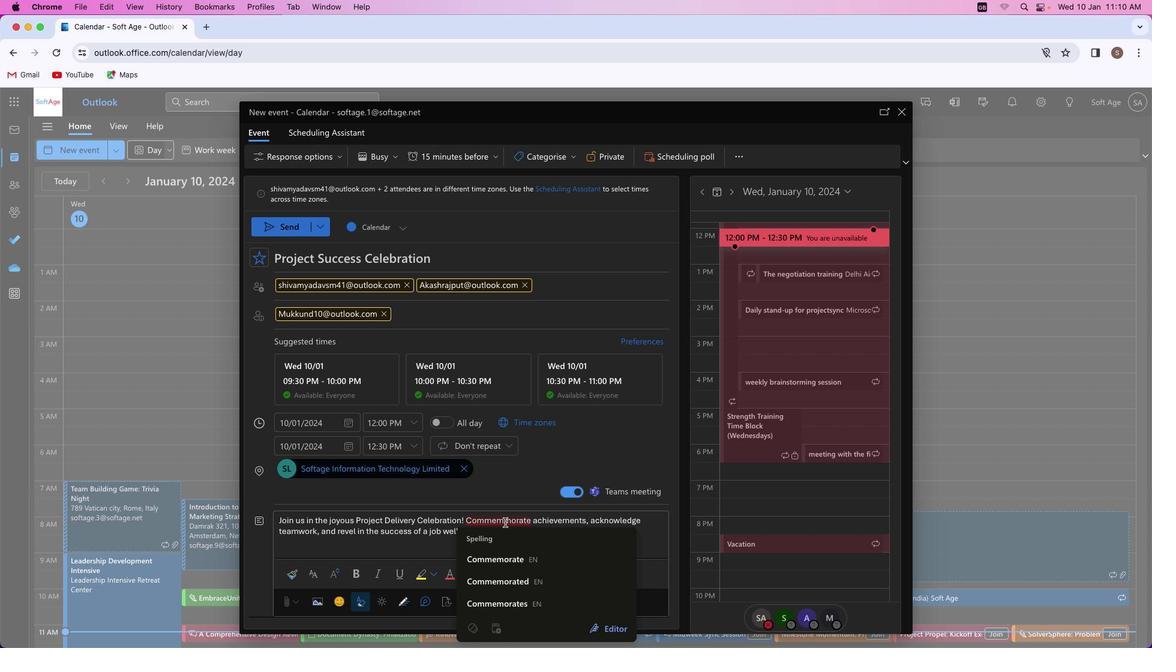 
Action: Key pressed Key.backspace
Screenshot: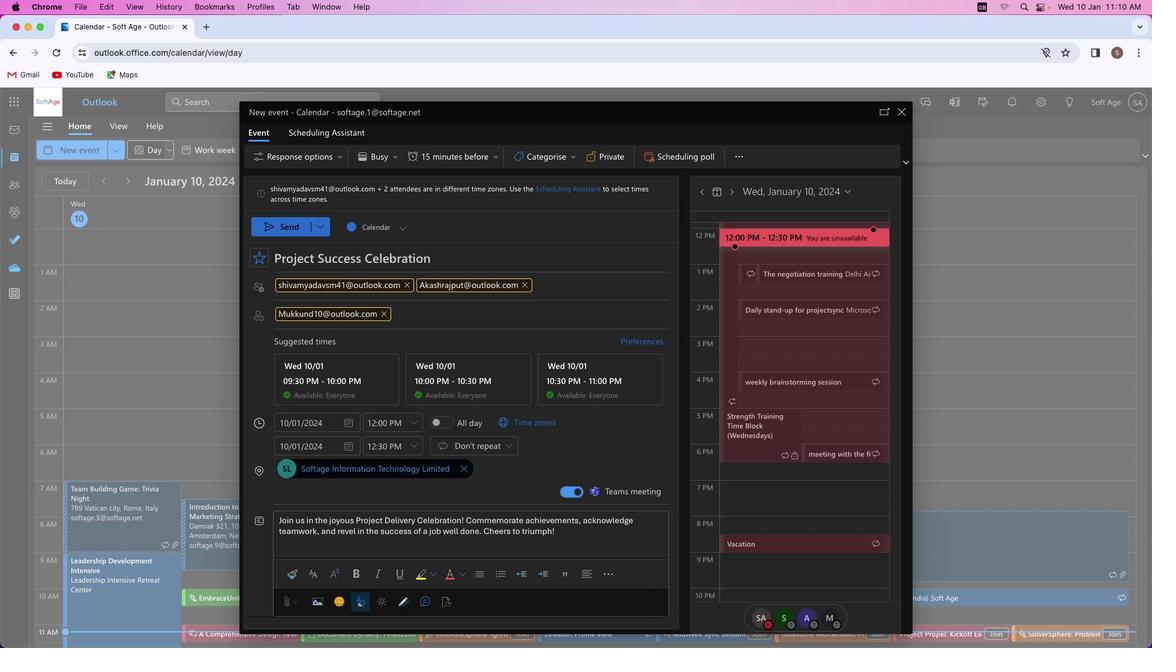 
Action: Mouse moved to (461, 521)
Screenshot: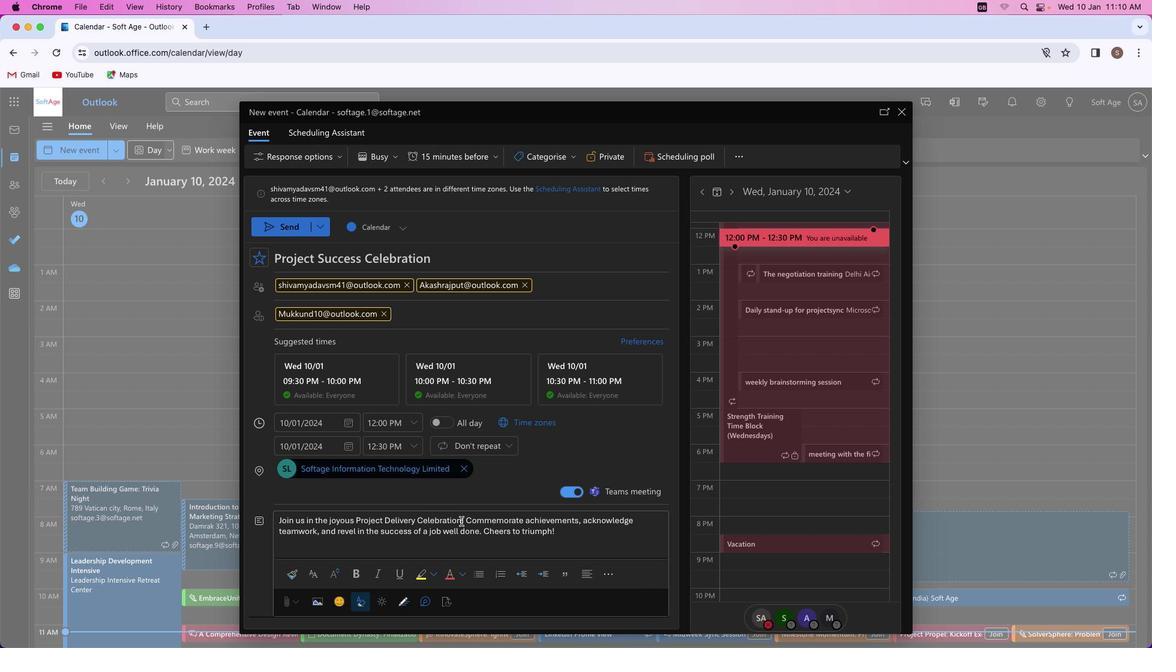 
Action: Mouse pressed left at (461, 521)
Screenshot: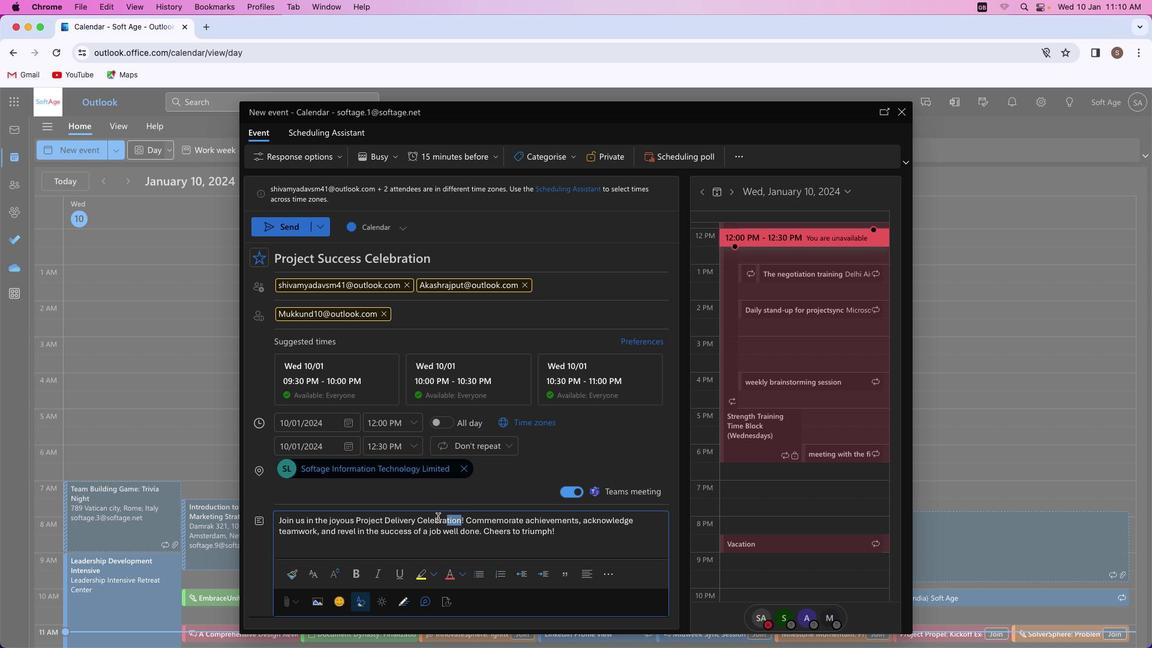 
Action: Mouse moved to (357, 576)
Screenshot: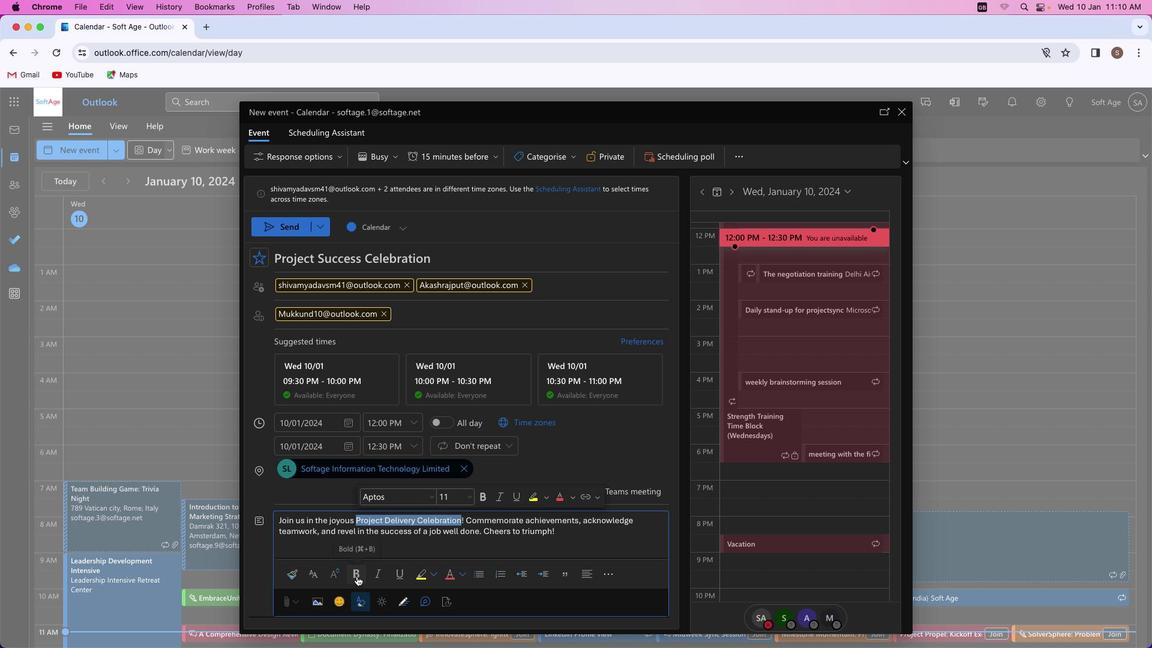 
Action: Mouse pressed left at (357, 576)
Screenshot: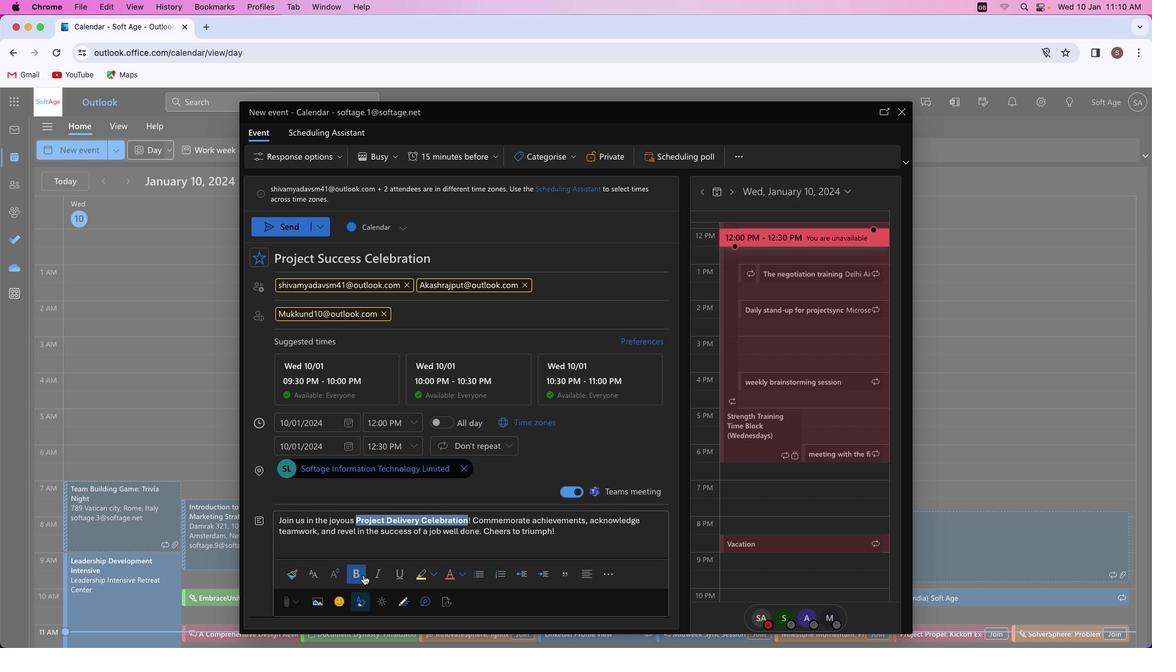 
Action: Mouse moved to (370, 575)
Screenshot: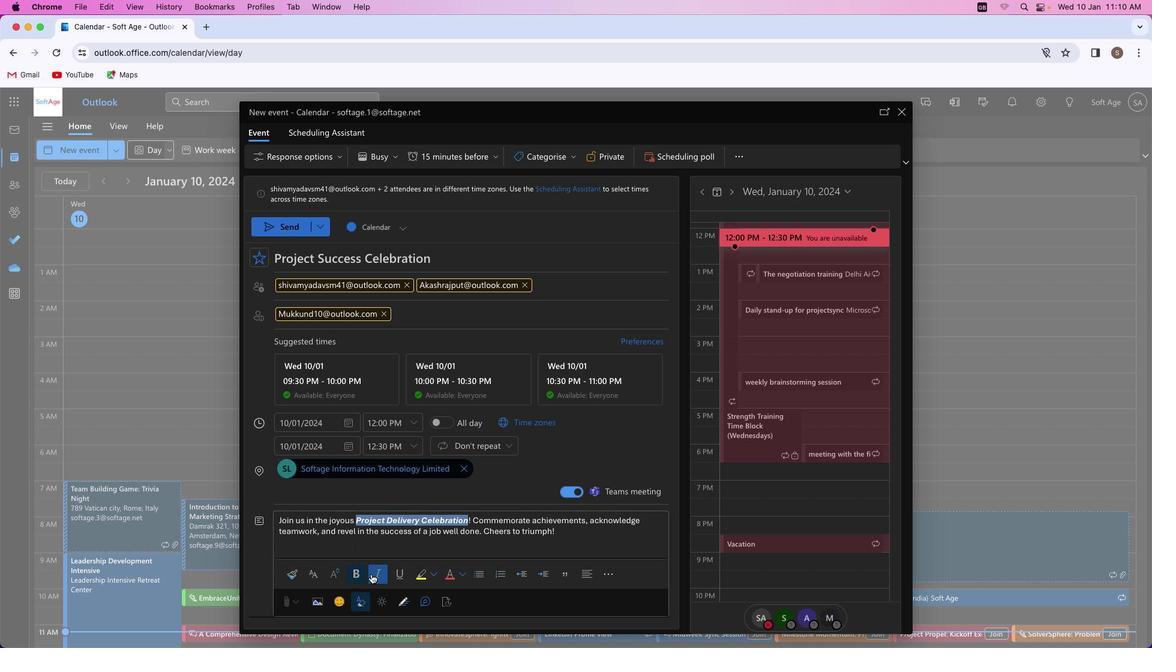 
Action: Mouse pressed left at (370, 575)
Screenshot: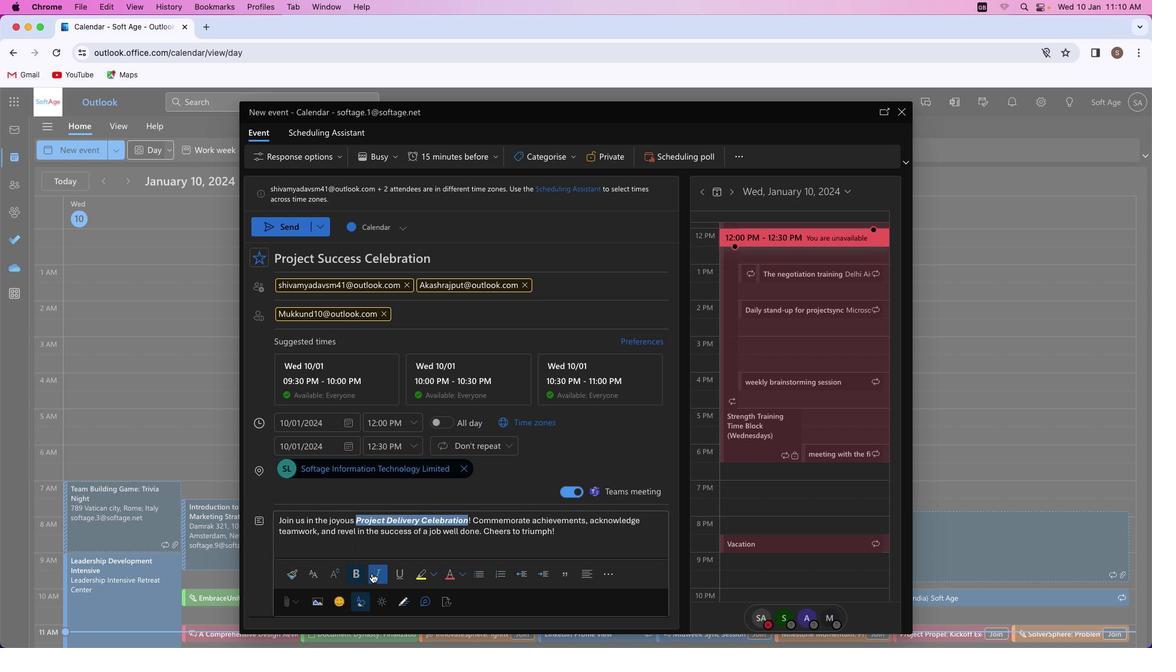 
Action: Mouse moved to (402, 571)
Screenshot: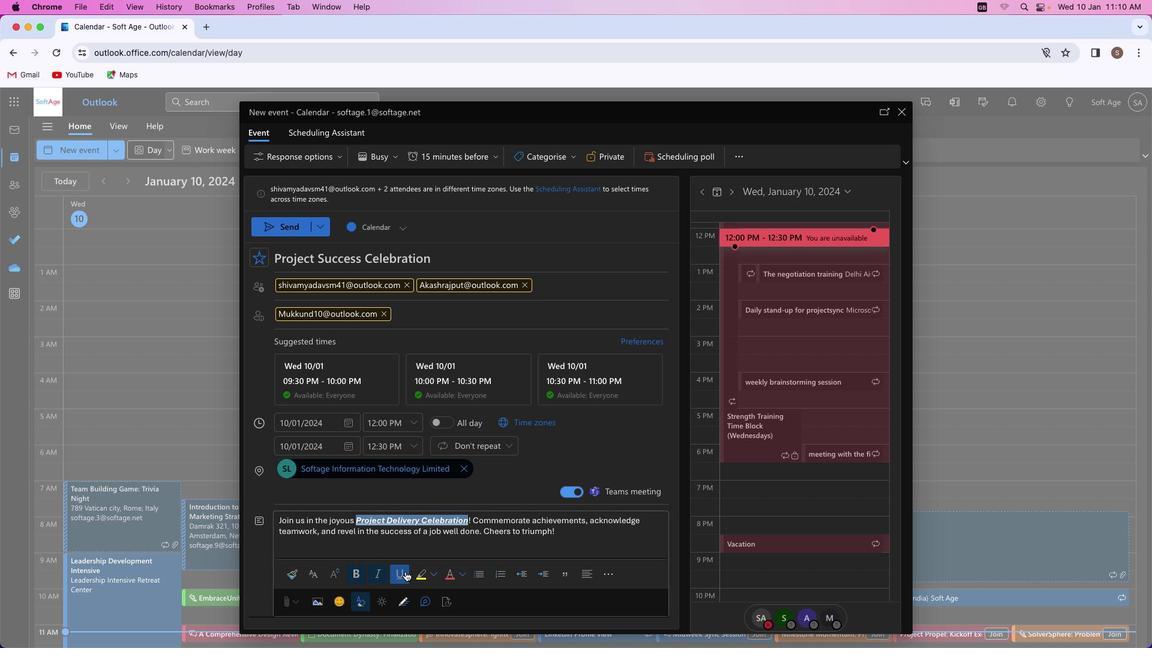 
Action: Mouse pressed left at (402, 571)
Screenshot: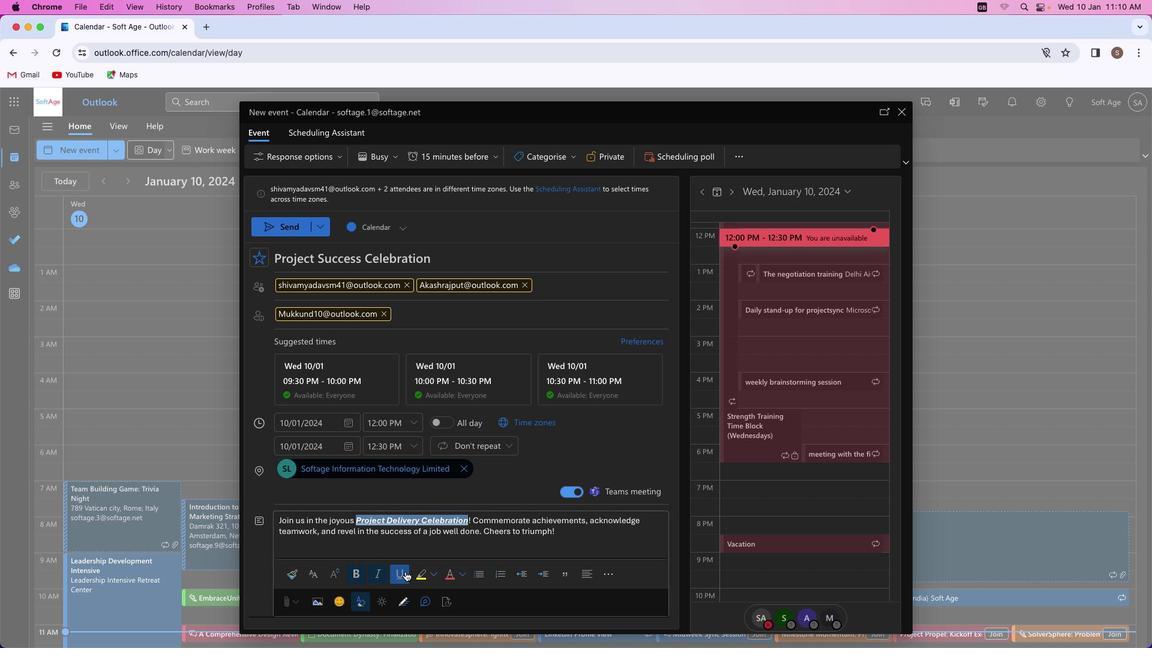 
Action: Mouse moved to (459, 573)
Screenshot: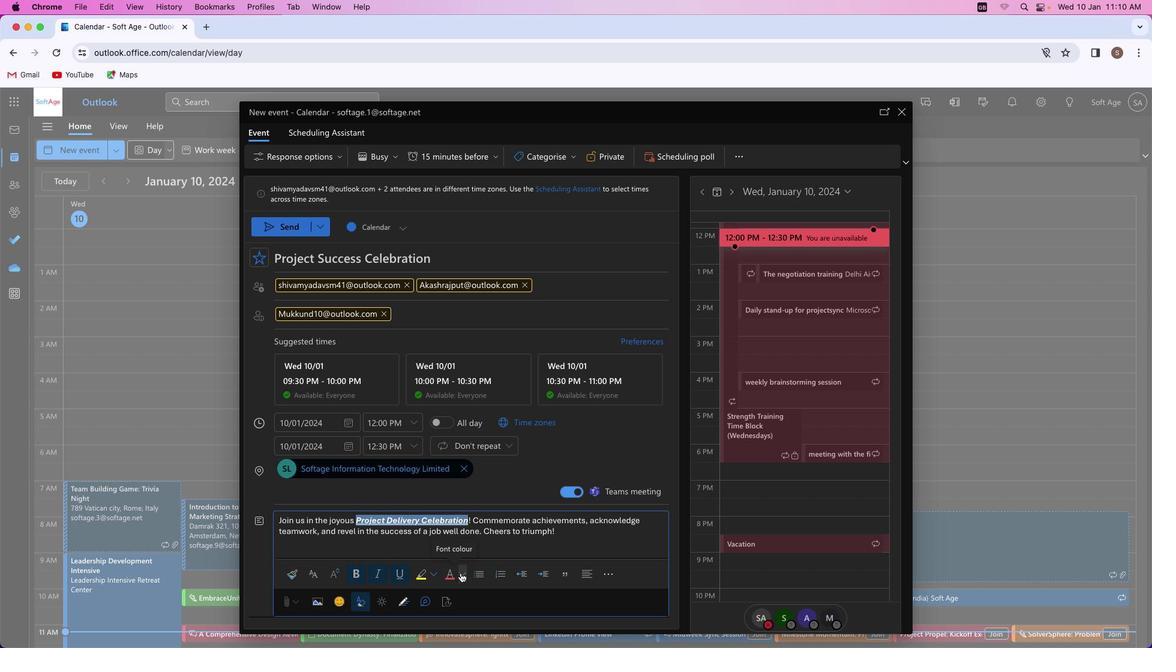 
Action: Mouse pressed left at (459, 573)
Screenshot: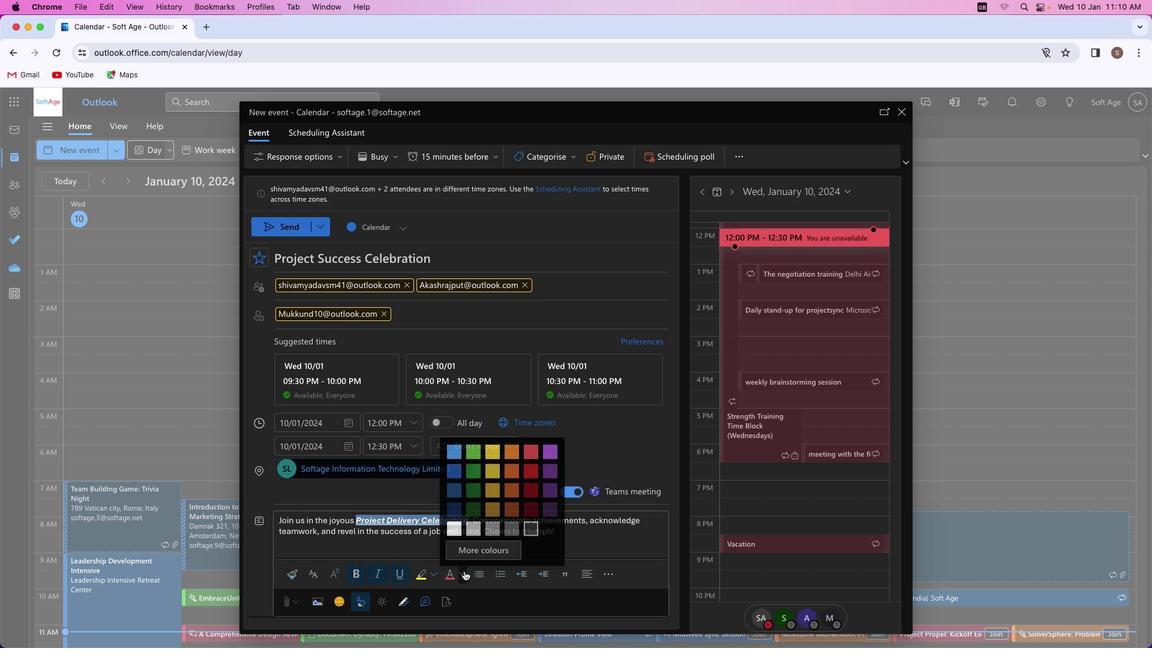 
Action: Mouse moved to (511, 510)
Screenshot: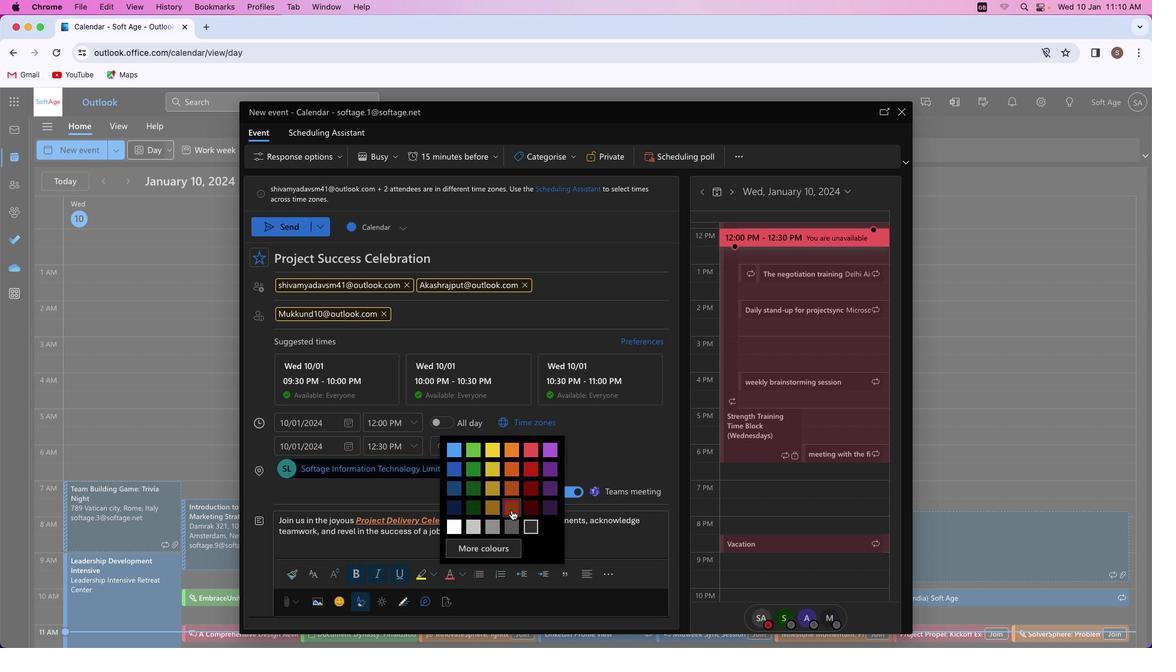 
Action: Mouse pressed left at (511, 510)
Screenshot: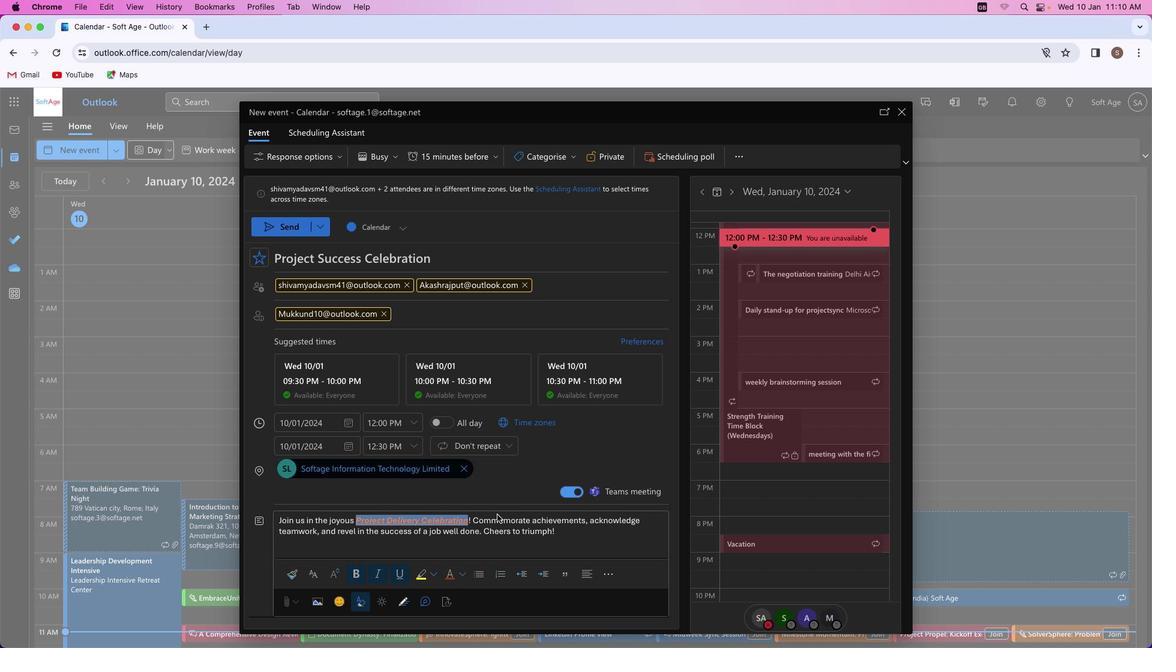 
Action: Mouse moved to (450, 536)
Screenshot: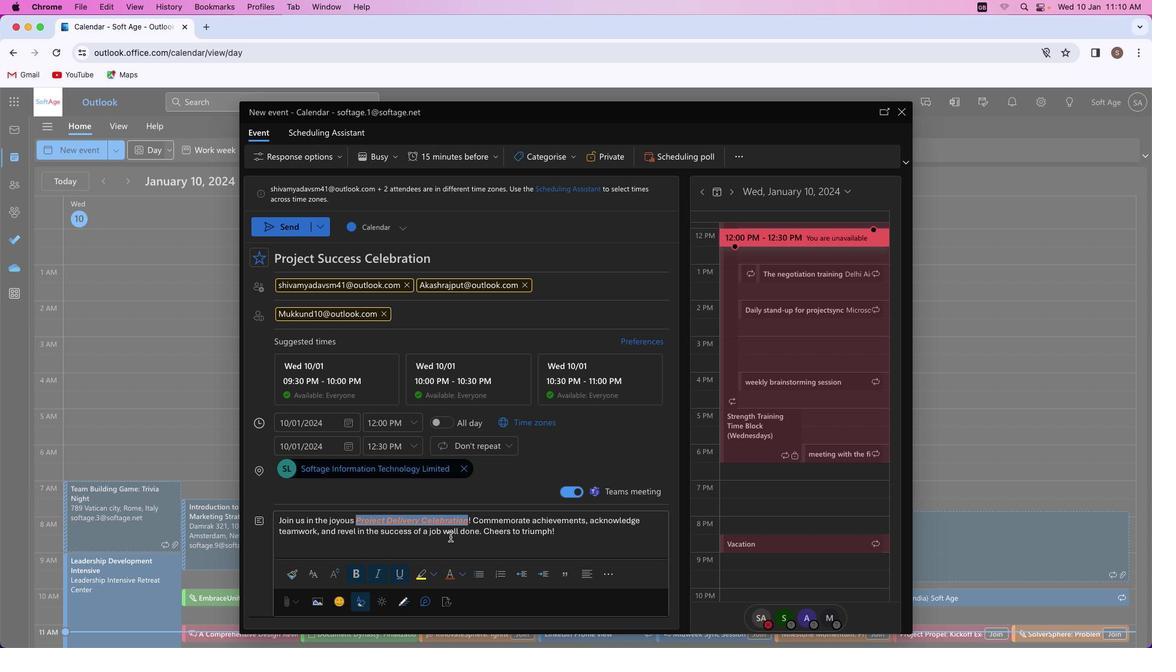 
Action: Mouse pressed left at (450, 536)
Screenshot: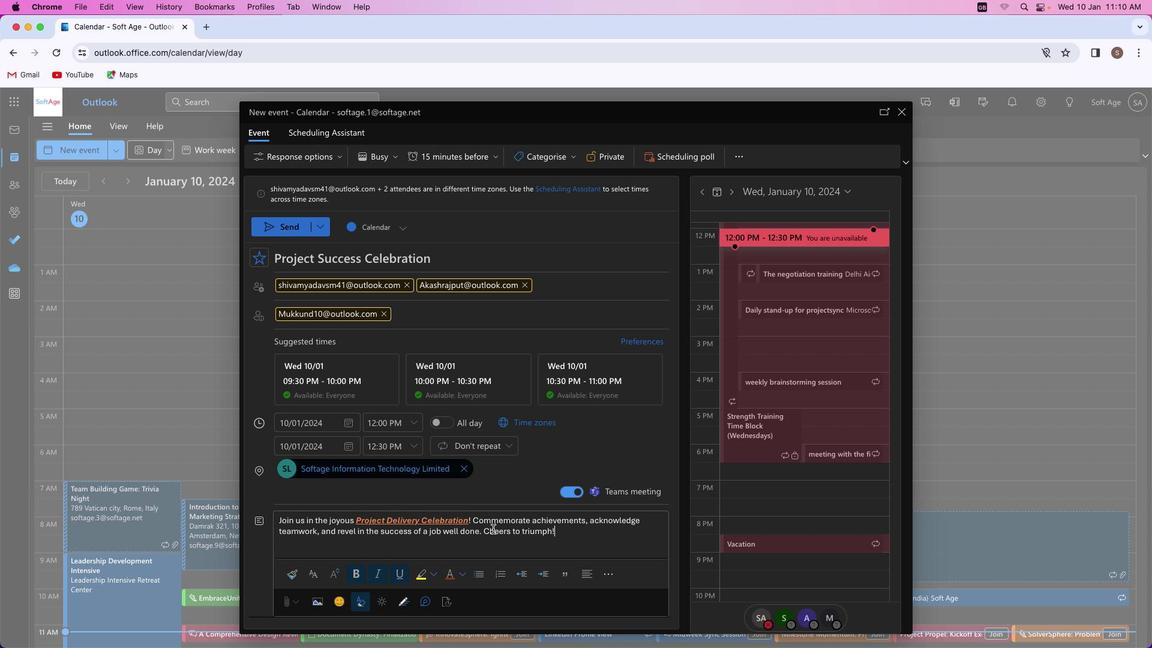 
Action: Mouse moved to (567, 534)
Screenshot: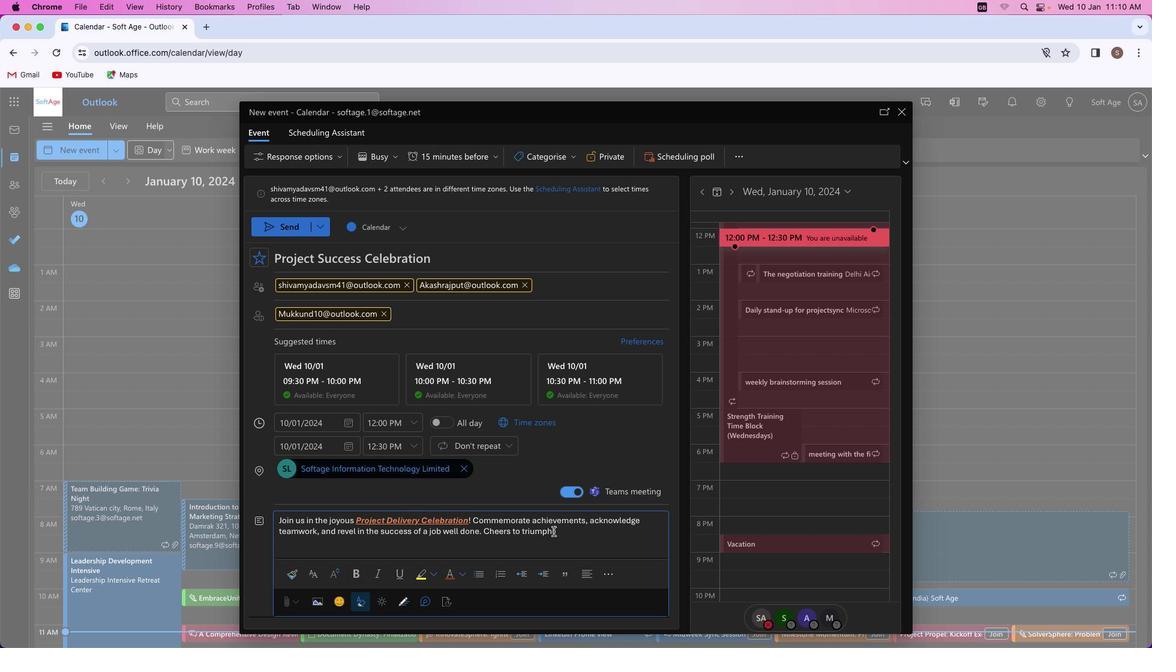 
Action: Mouse pressed left at (567, 534)
Screenshot: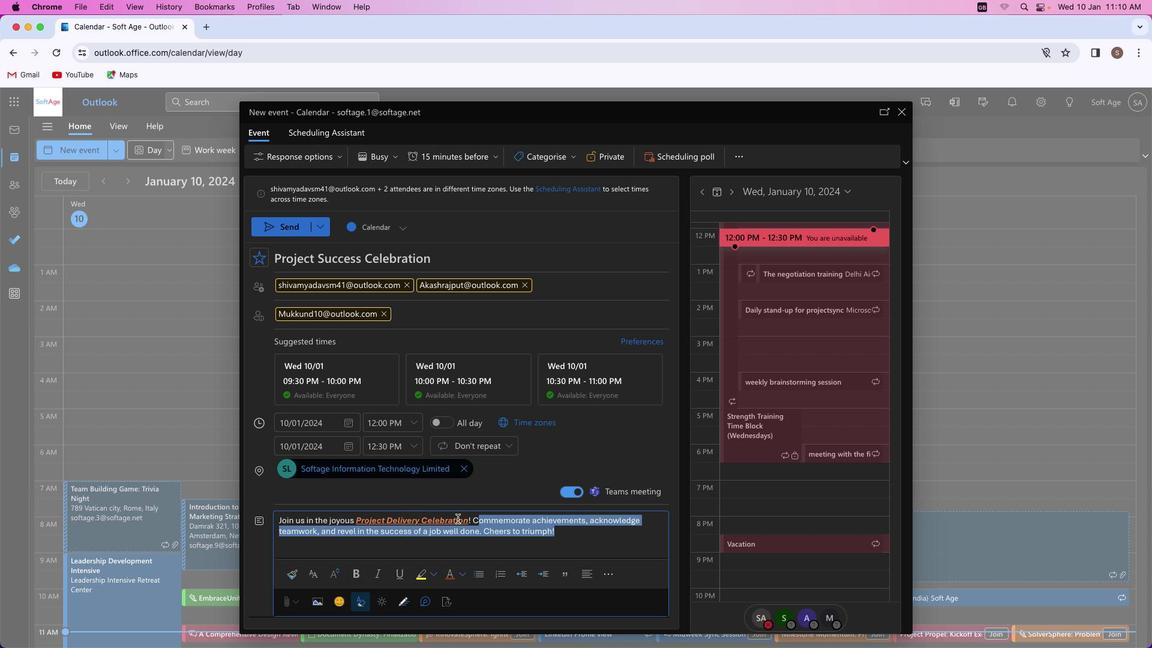 
Action: Mouse moved to (338, 570)
Screenshot: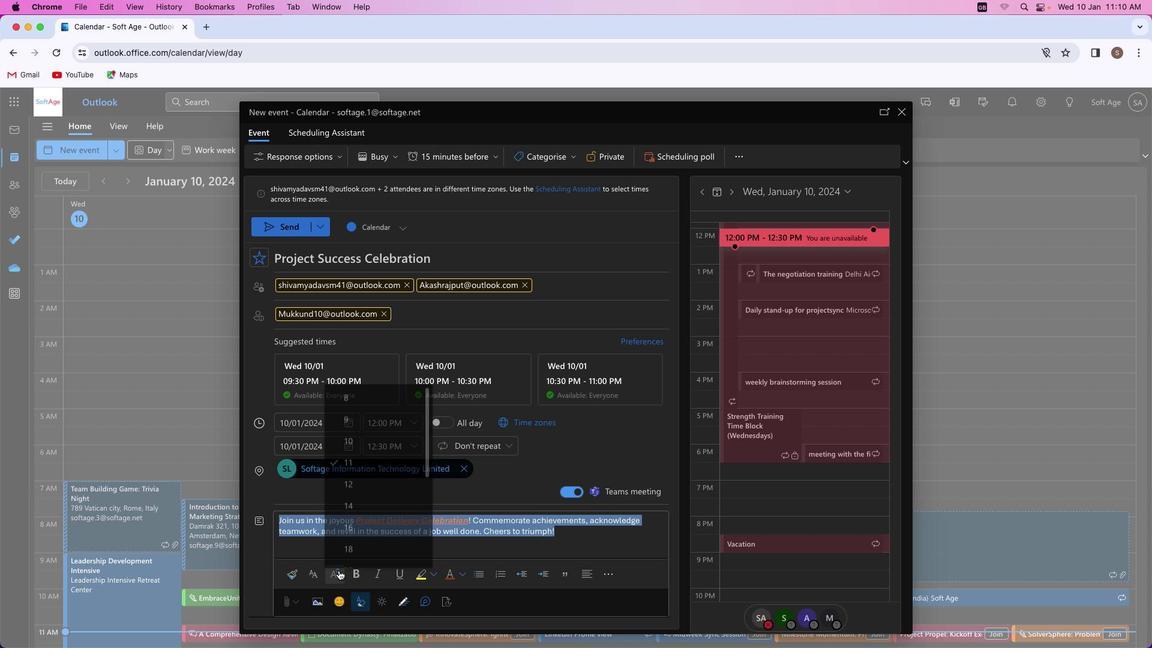 
Action: Mouse pressed left at (338, 570)
Screenshot: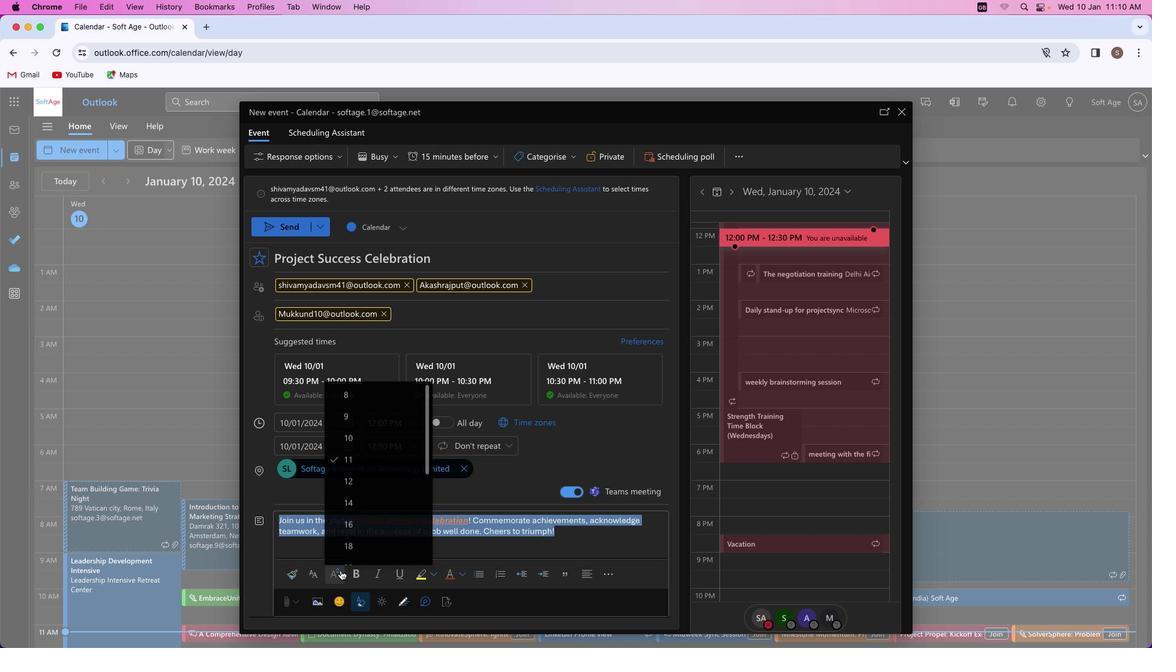 
Action: Mouse moved to (361, 471)
Screenshot: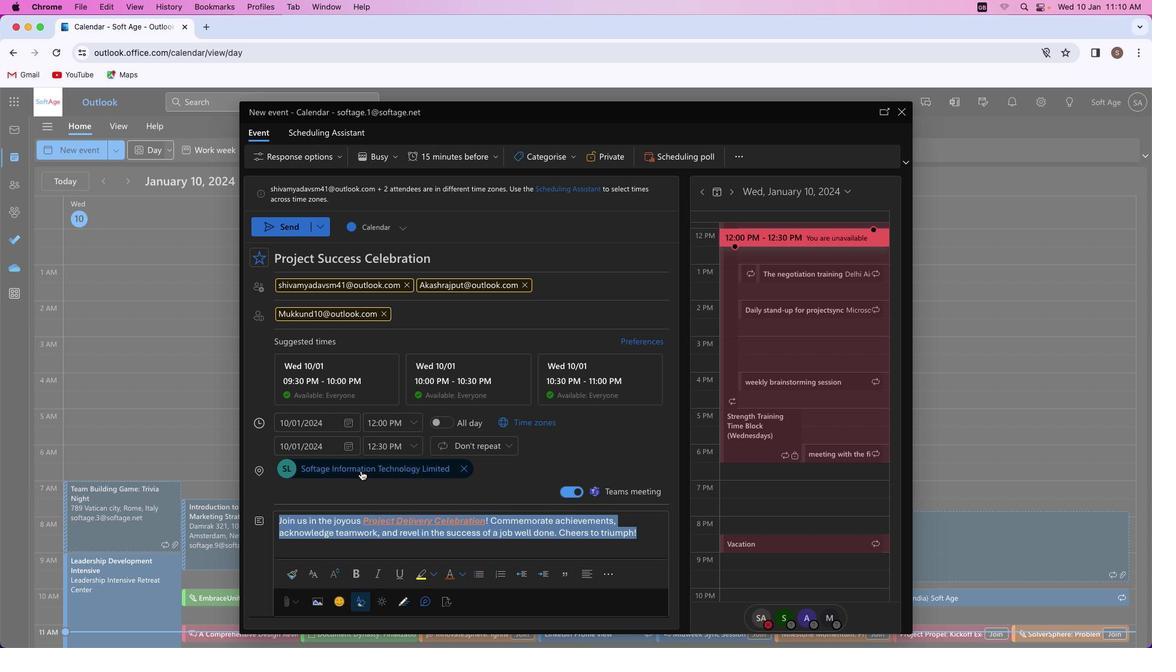 
Action: Mouse pressed left at (361, 471)
Screenshot: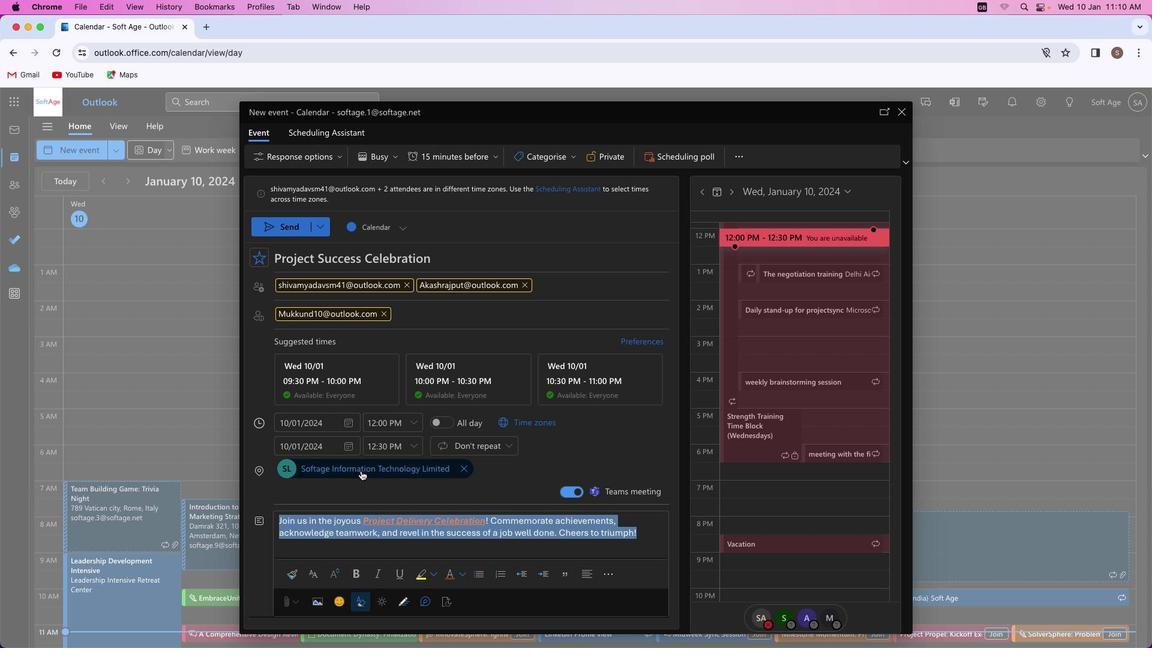 
Action: Mouse moved to (434, 575)
Screenshot: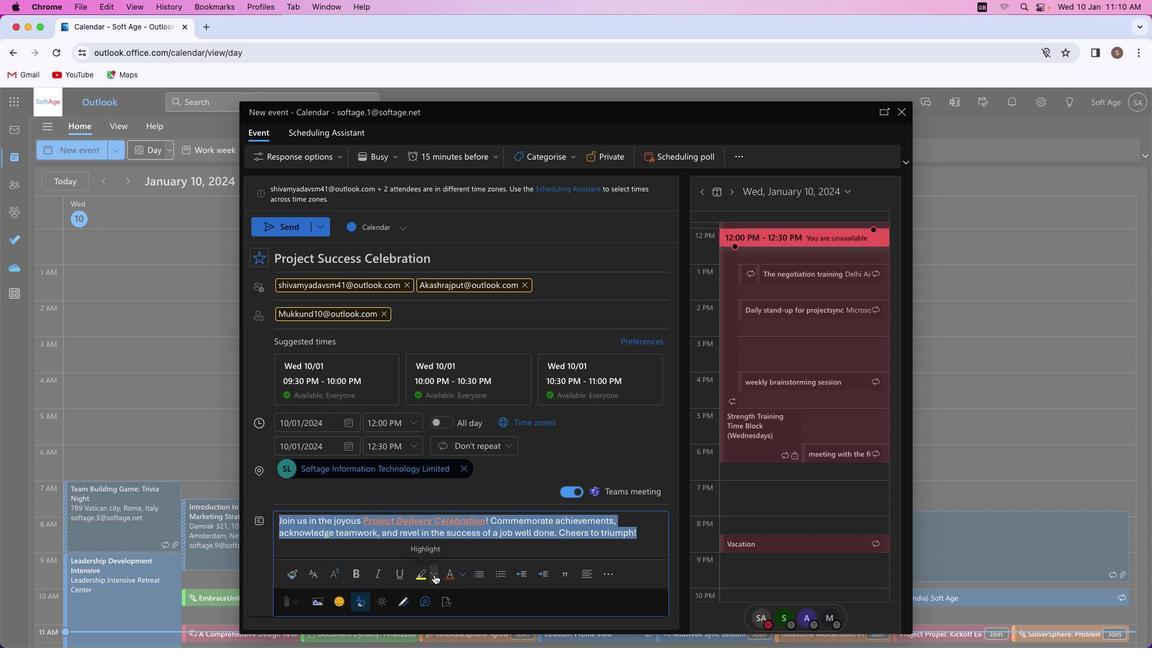 
Action: Mouse pressed left at (434, 575)
Screenshot: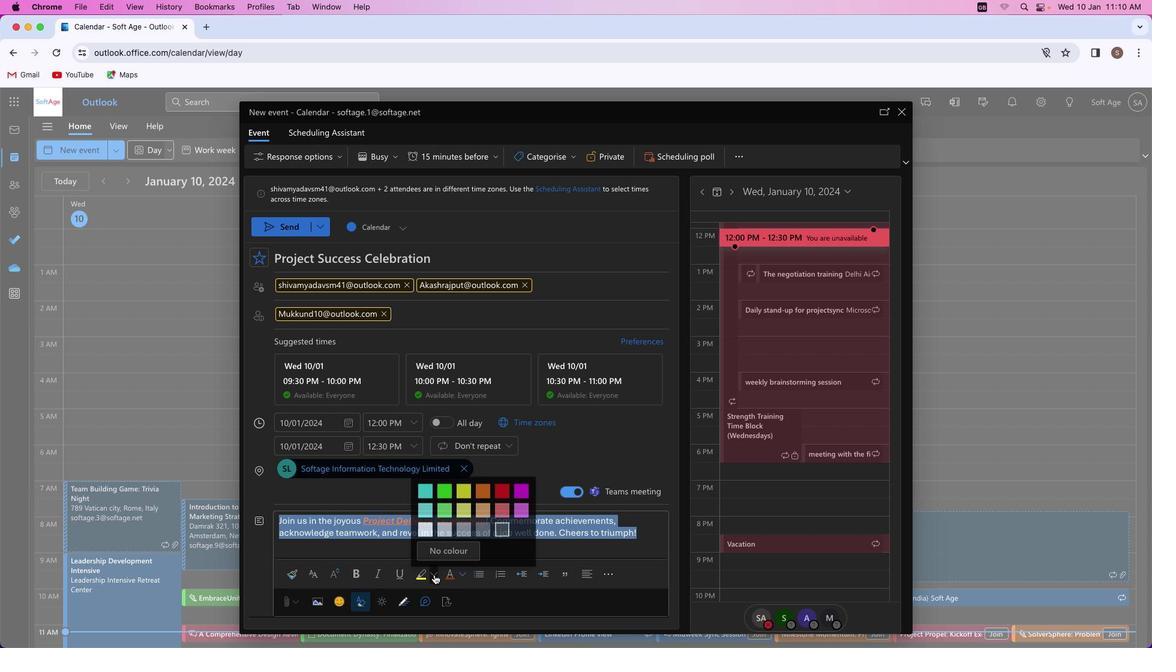 
Action: Mouse moved to (425, 508)
Screenshot: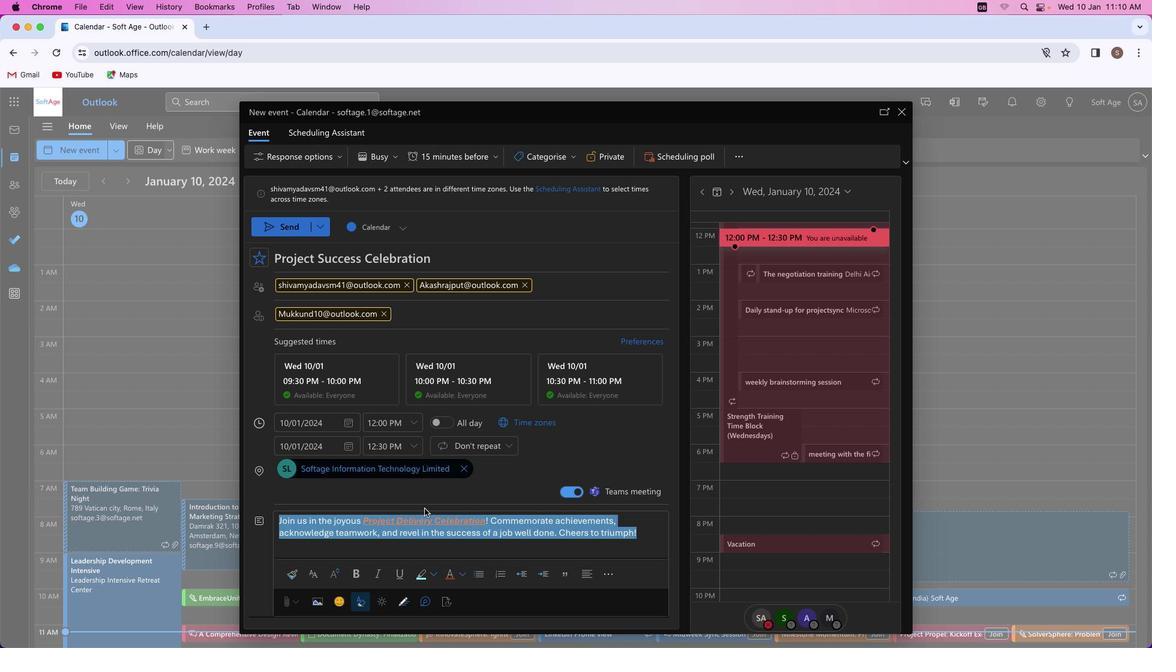 
Action: Mouse pressed left at (425, 508)
Screenshot: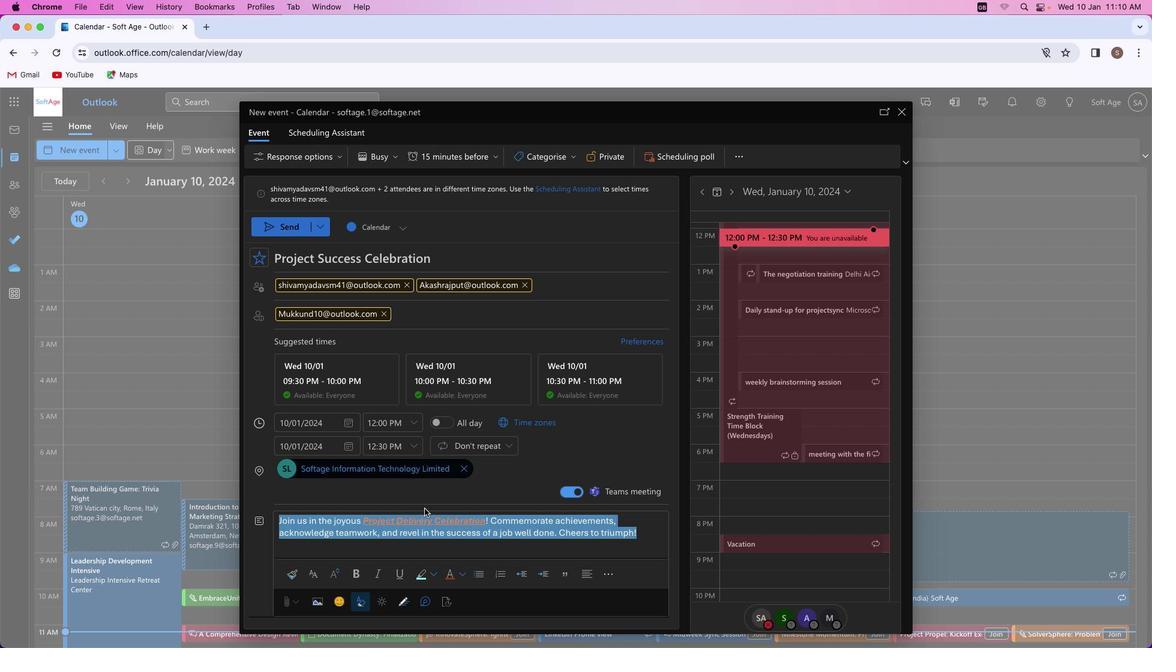 
Action: Mouse moved to (486, 552)
Screenshot: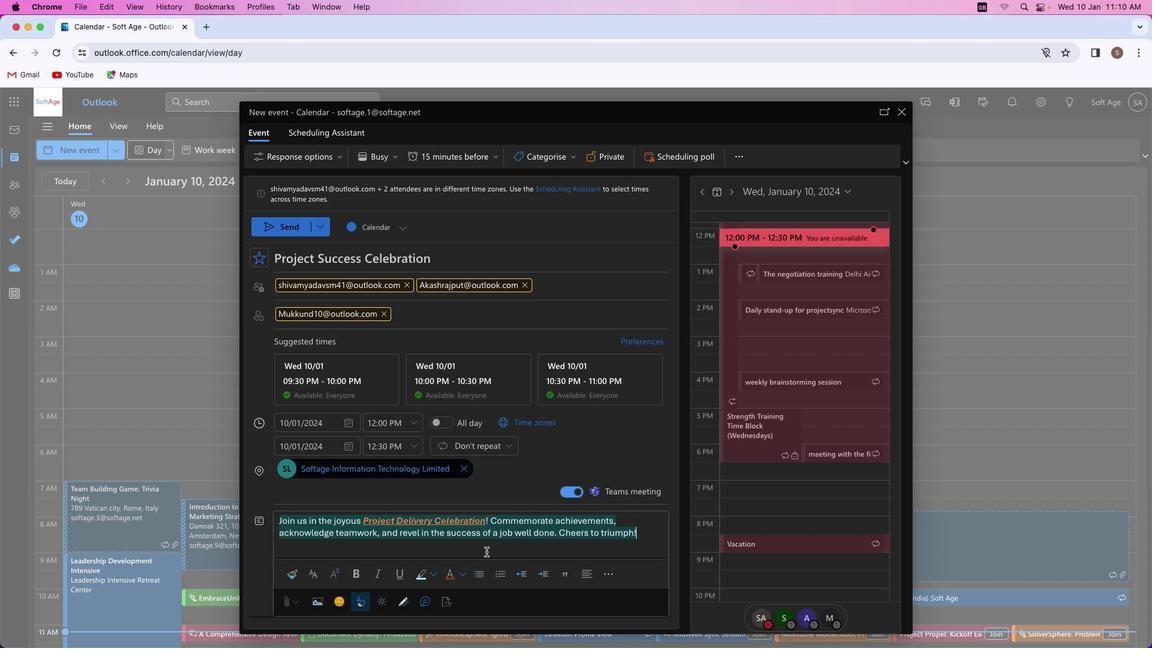 
Action: Mouse pressed left at (486, 552)
Screenshot: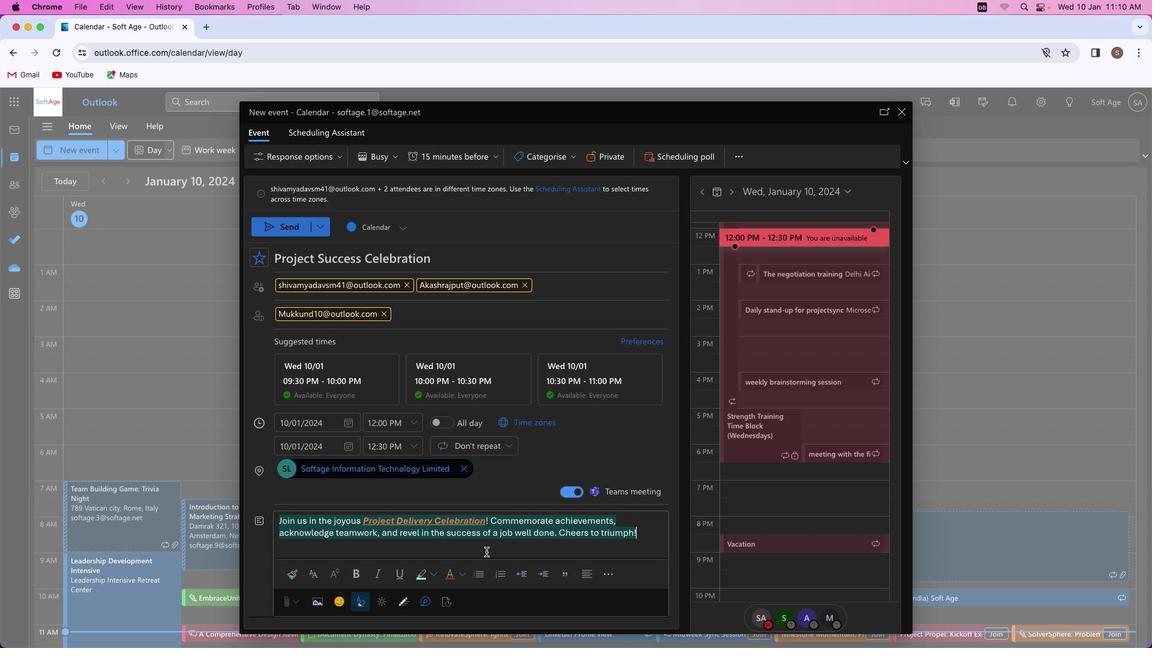 
Action: Mouse moved to (572, 155)
Screenshot: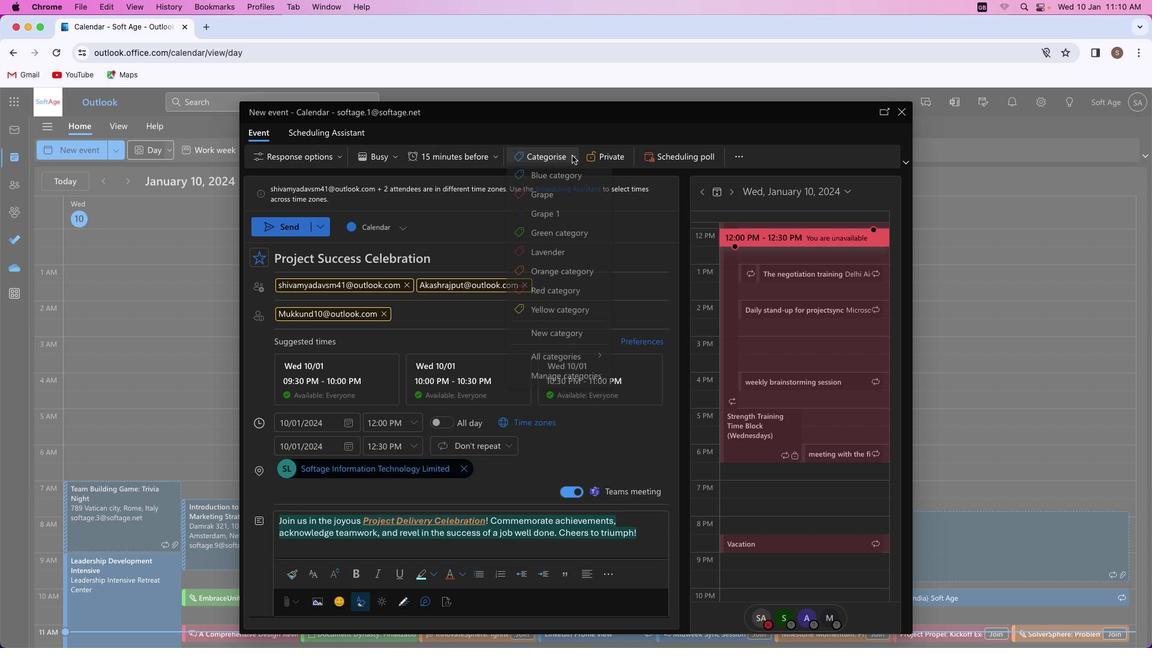 
Action: Mouse pressed left at (572, 155)
Screenshot: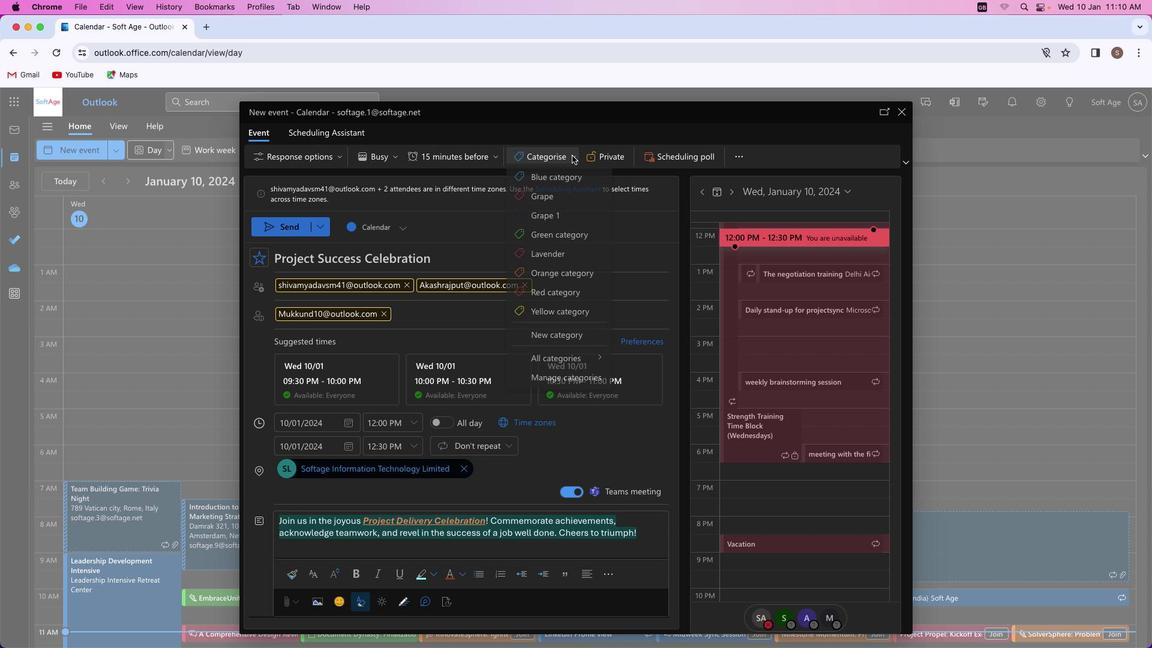 
Action: Mouse moved to (560, 310)
Screenshot: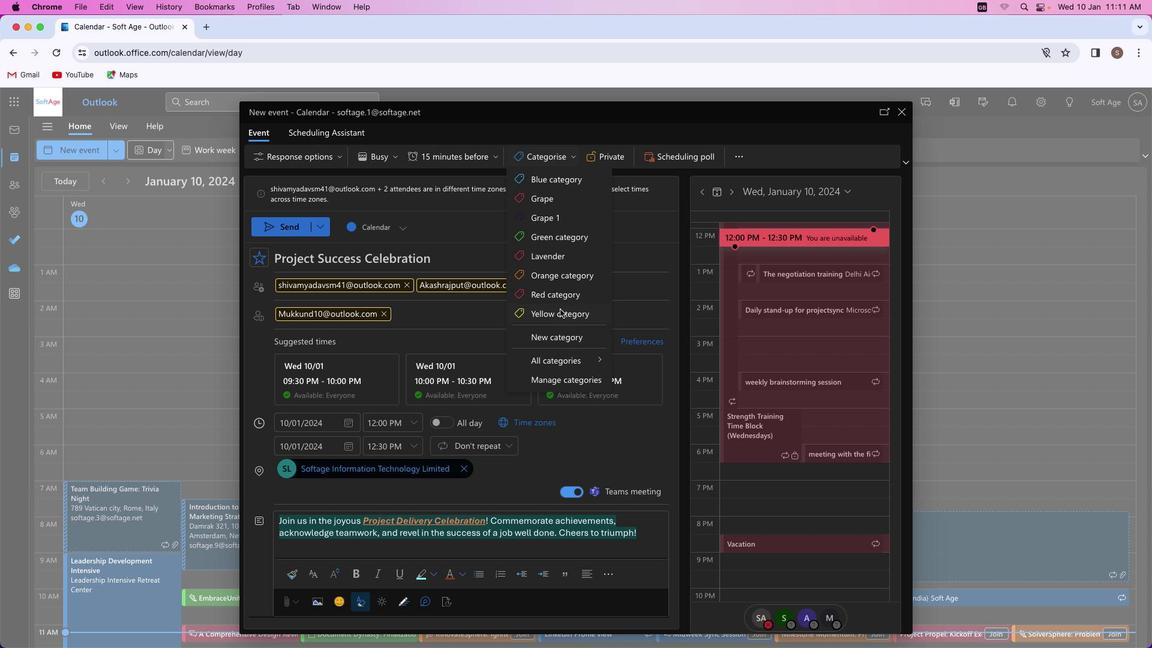 
Action: Mouse pressed left at (560, 310)
Screenshot: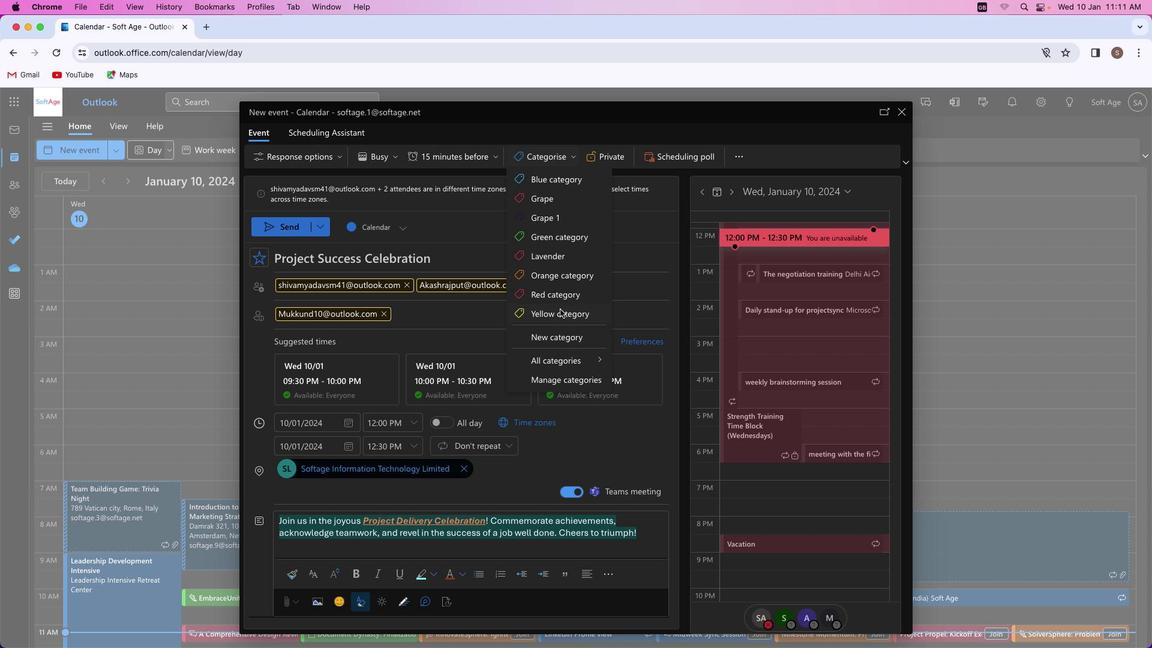 
Action: Mouse moved to (288, 230)
Screenshot: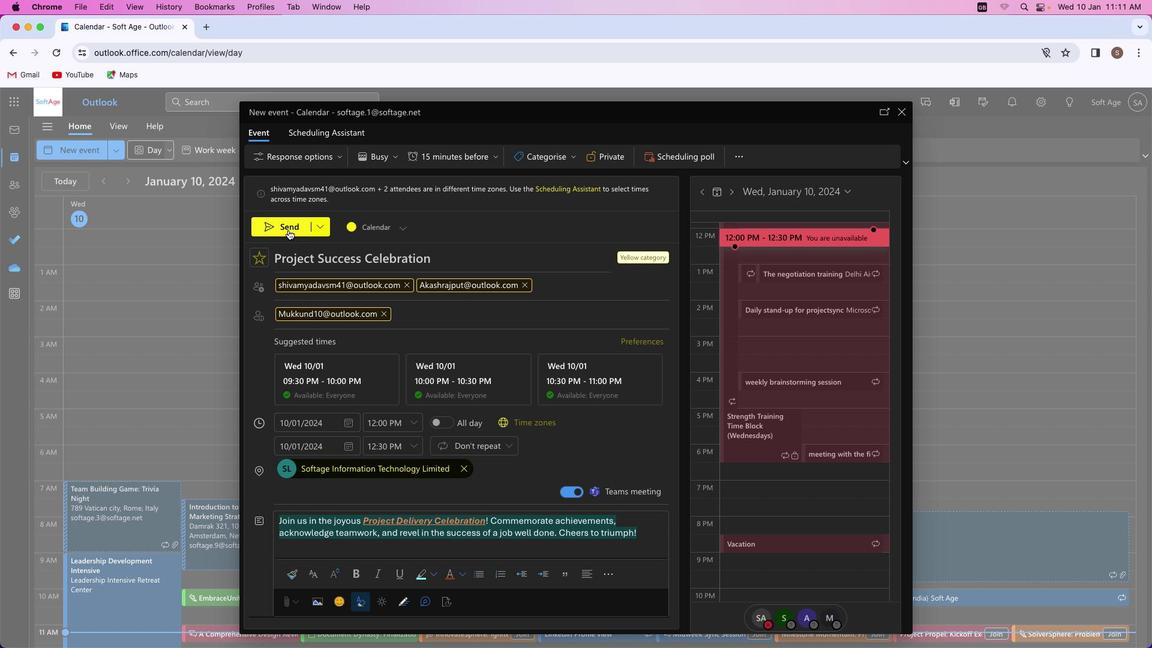
Action: Mouse pressed left at (288, 230)
Screenshot: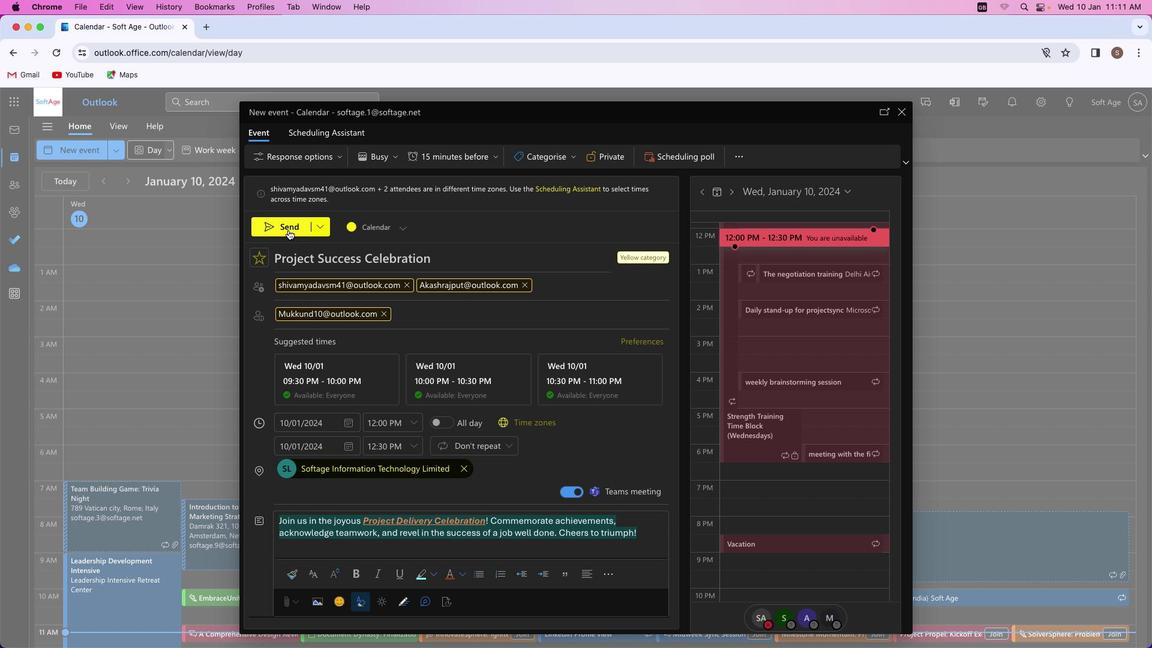 
Action: Mouse moved to (557, 405)
Screenshot: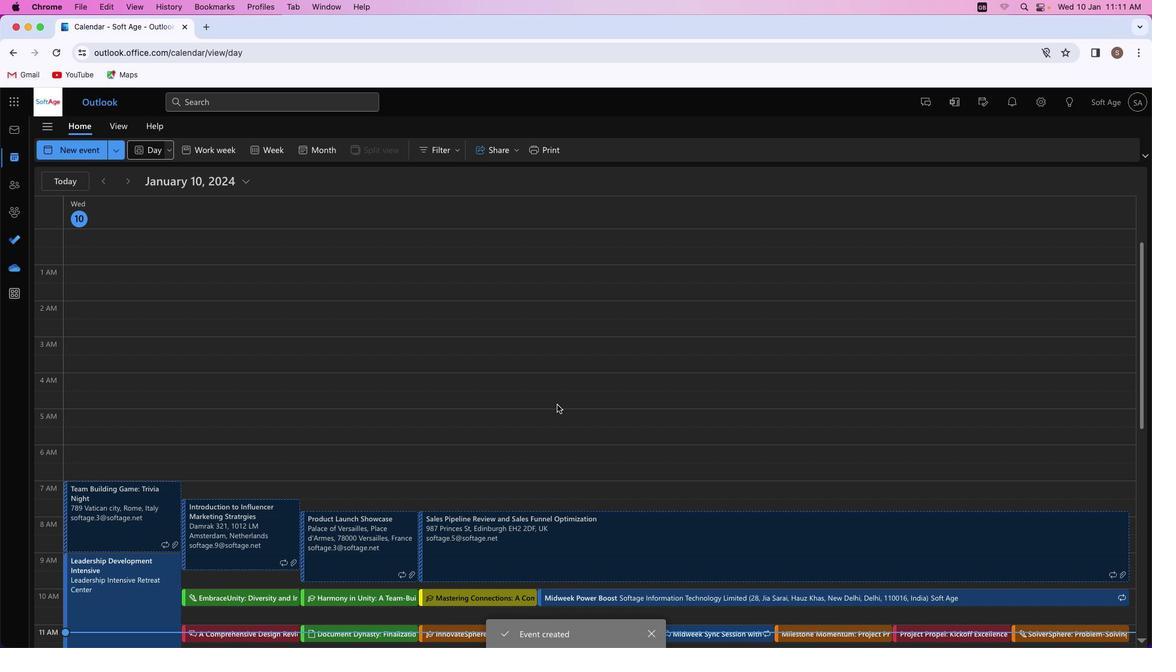 
